 Task: Look for space in Okinawa, Japan from 21st June, 2023 to 29th June, 2023 for 4 adults in price range Rs.7000 to Rs.12000. Place can be entire place with 2 bedrooms having 2 beds and 2 bathrooms. Property type can be house, flat, guest house. Booking option can be shelf check-in. Required host language is English.
Action: Mouse moved to (419, 95)
Screenshot: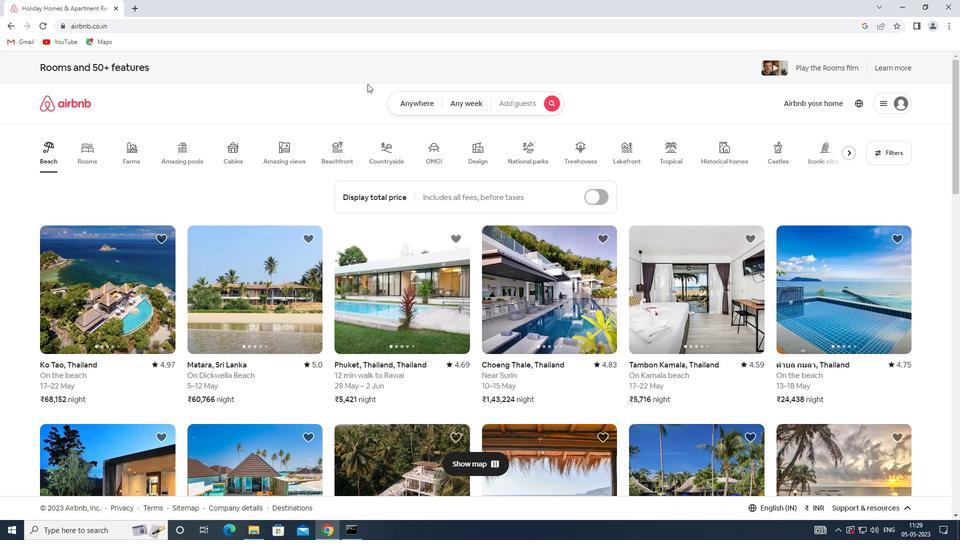 
Action: Mouse pressed left at (419, 95)
Screenshot: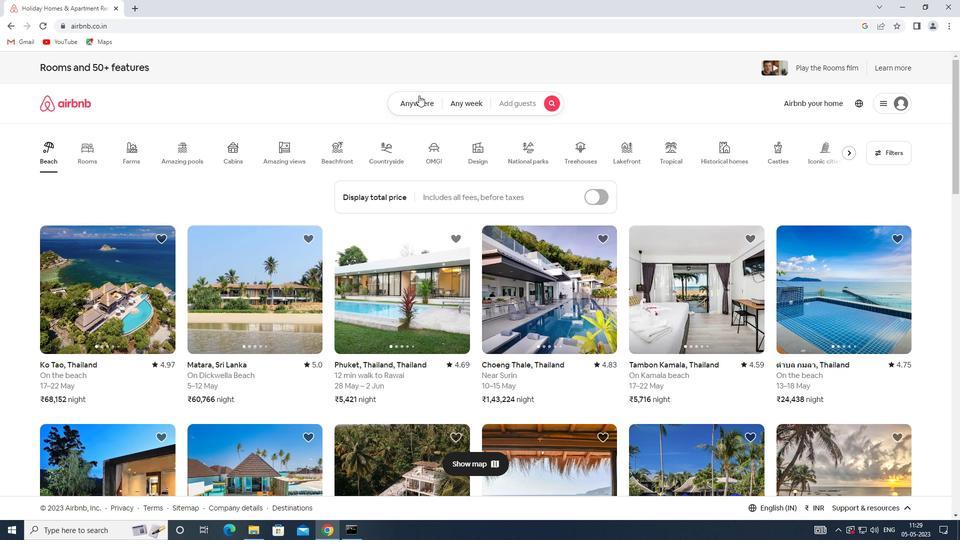 
Action: Mouse moved to (330, 147)
Screenshot: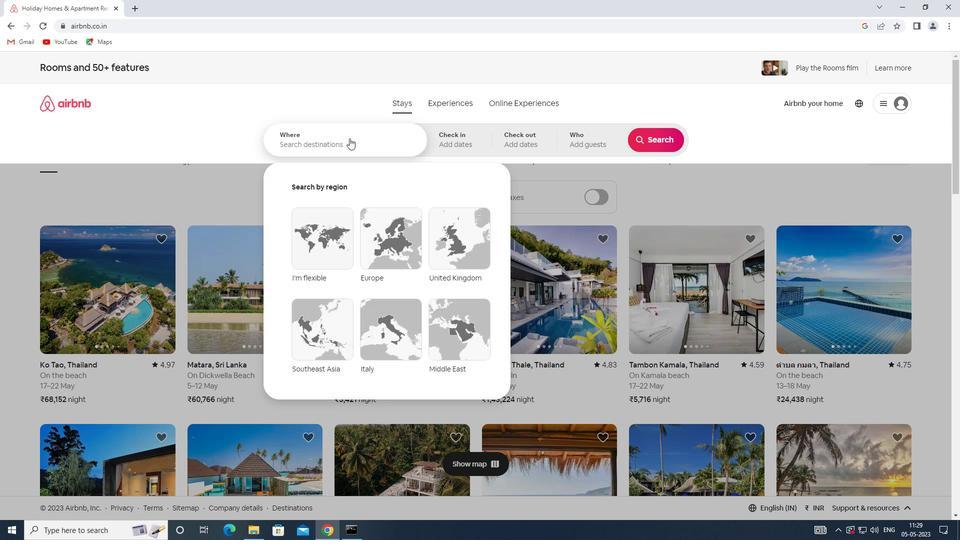 
Action: Mouse pressed left at (330, 147)
Screenshot: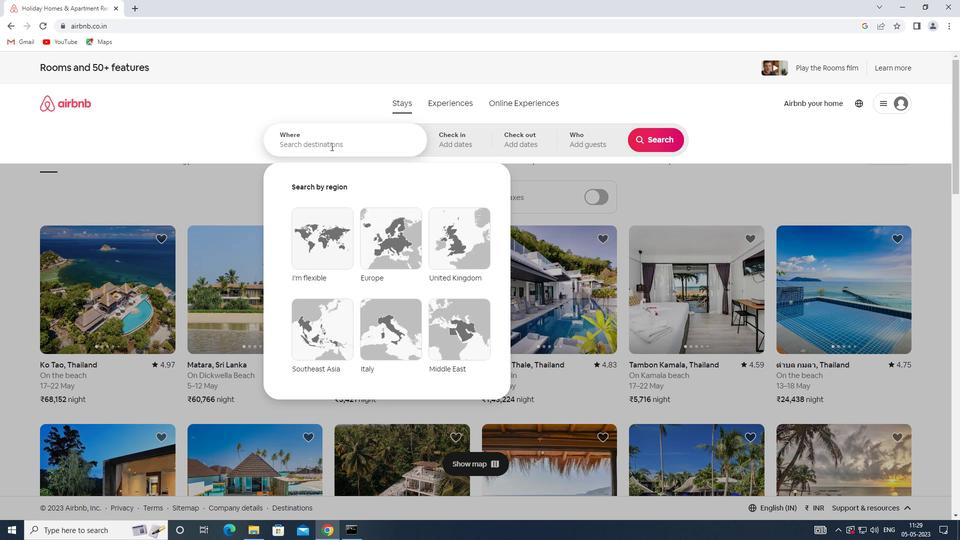 
Action: Key pressed <Key.shift>OKINAWA,<Key.shift>JAPAN
Screenshot: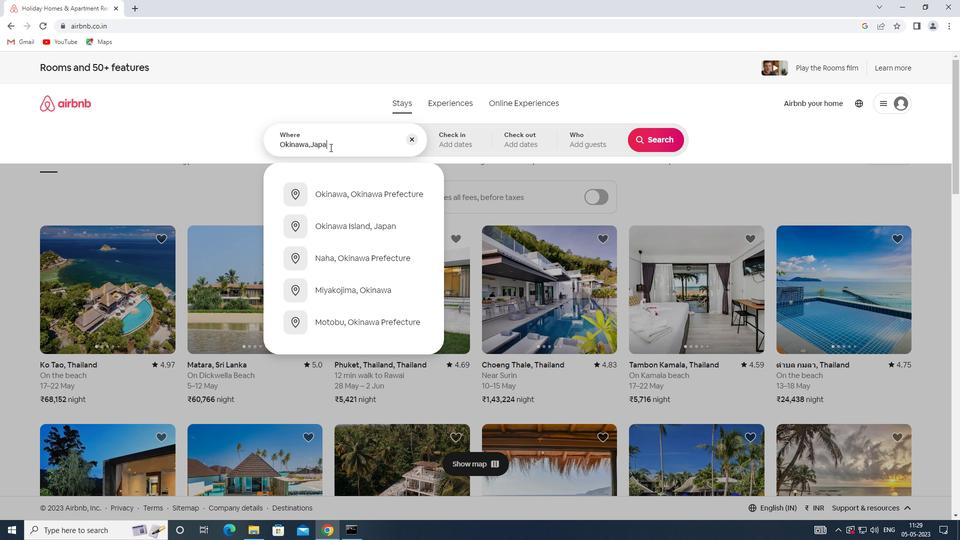 
Action: Mouse moved to (449, 150)
Screenshot: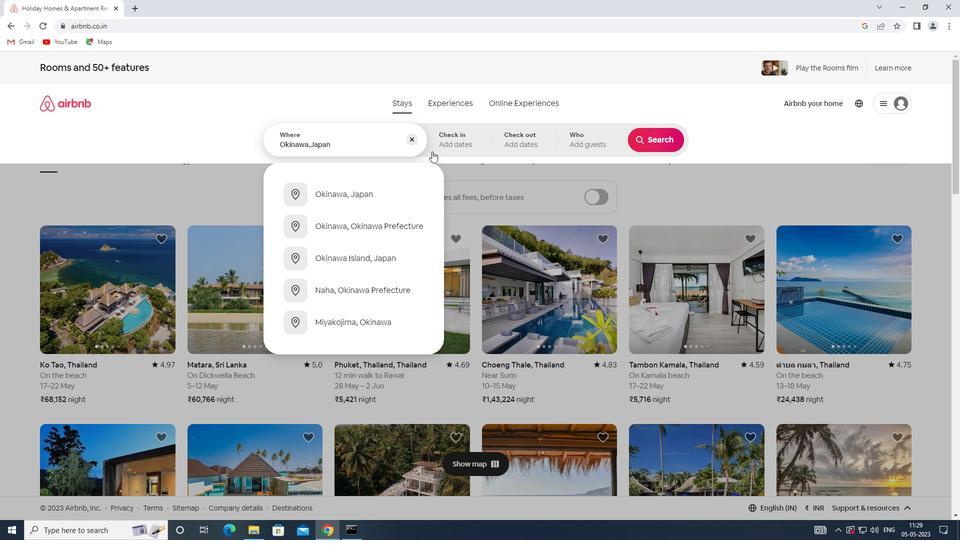 
Action: Mouse pressed left at (449, 150)
Screenshot: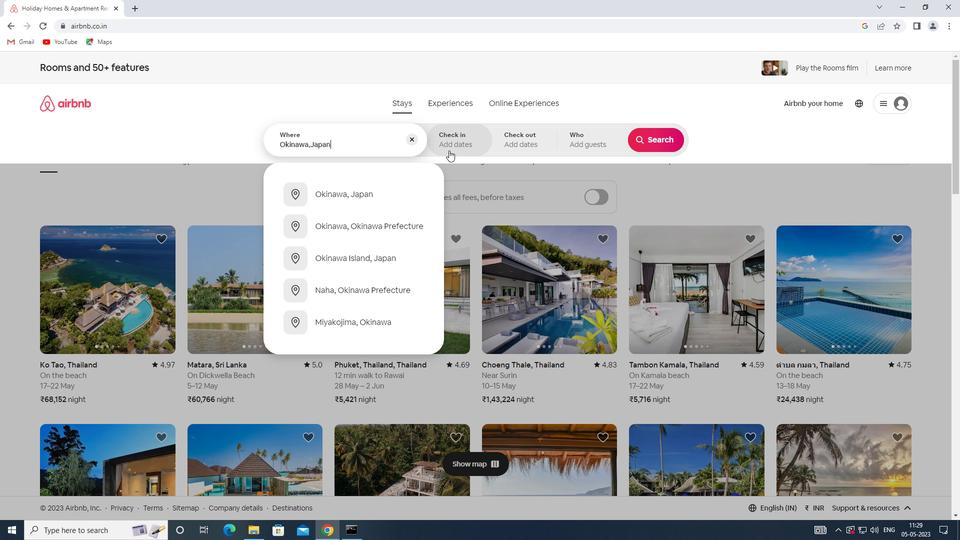 
Action: Mouse moved to (578, 331)
Screenshot: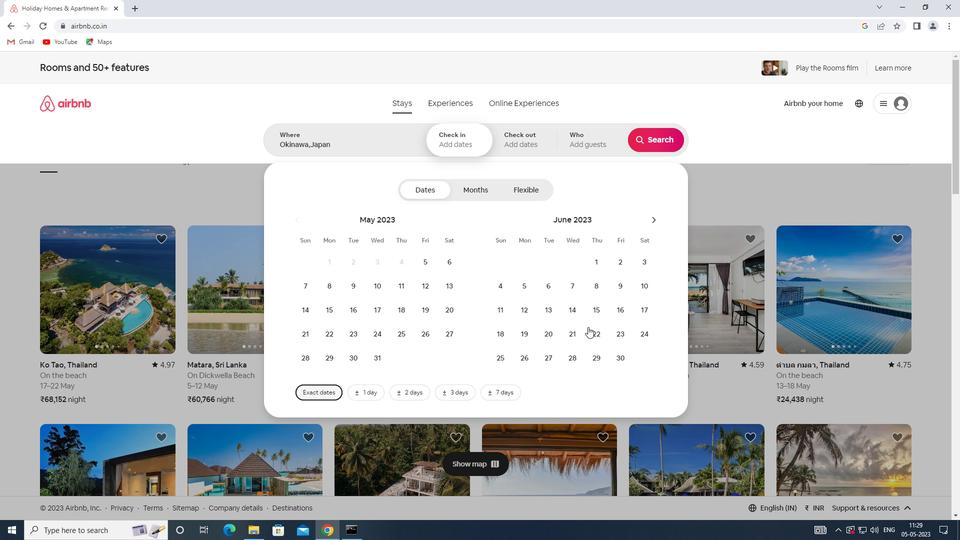 
Action: Mouse pressed left at (578, 331)
Screenshot: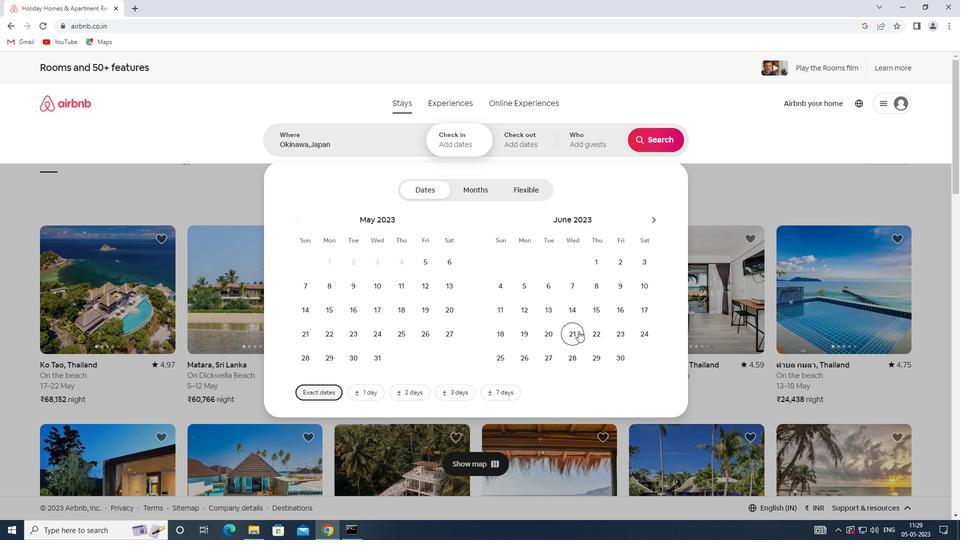 
Action: Mouse moved to (601, 359)
Screenshot: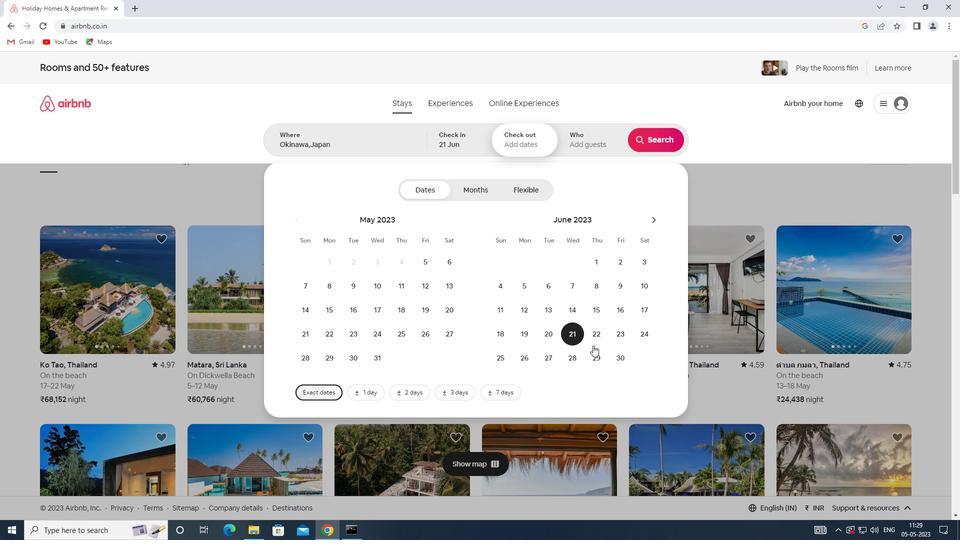 
Action: Mouse pressed left at (601, 359)
Screenshot: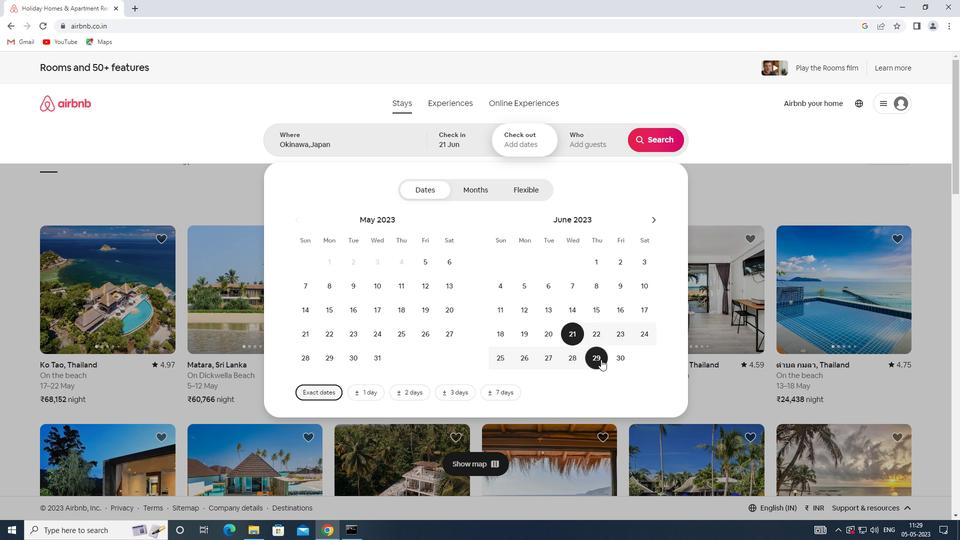 
Action: Mouse moved to (603, 140)
Screenshot: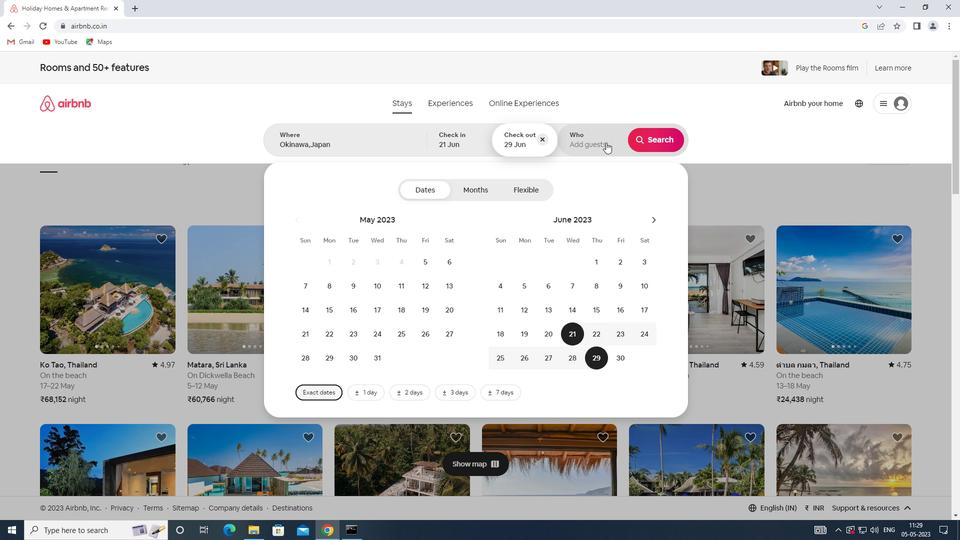 
Action: Mouse pressed left at (603, 140)
Screenshot: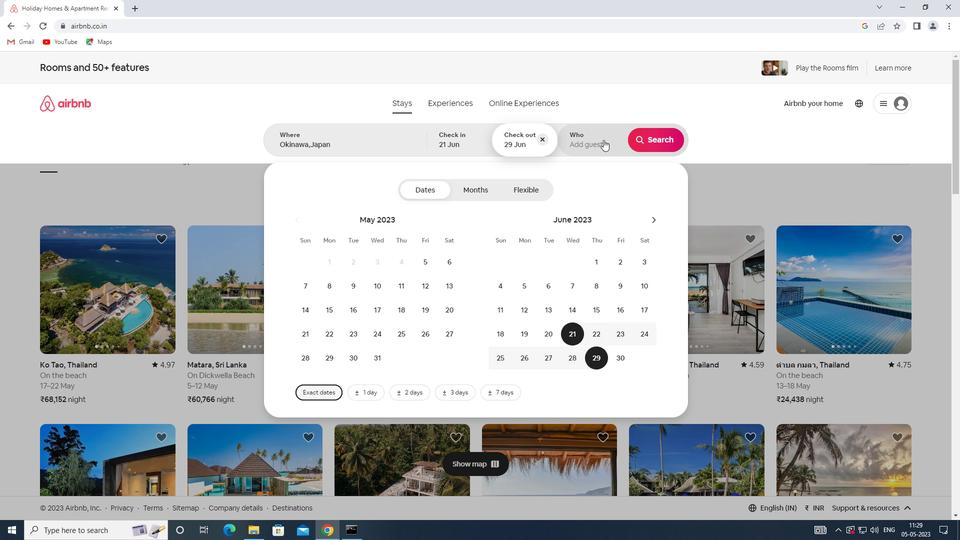 
Action: Mouse moved to (658, 190)
Screenshot: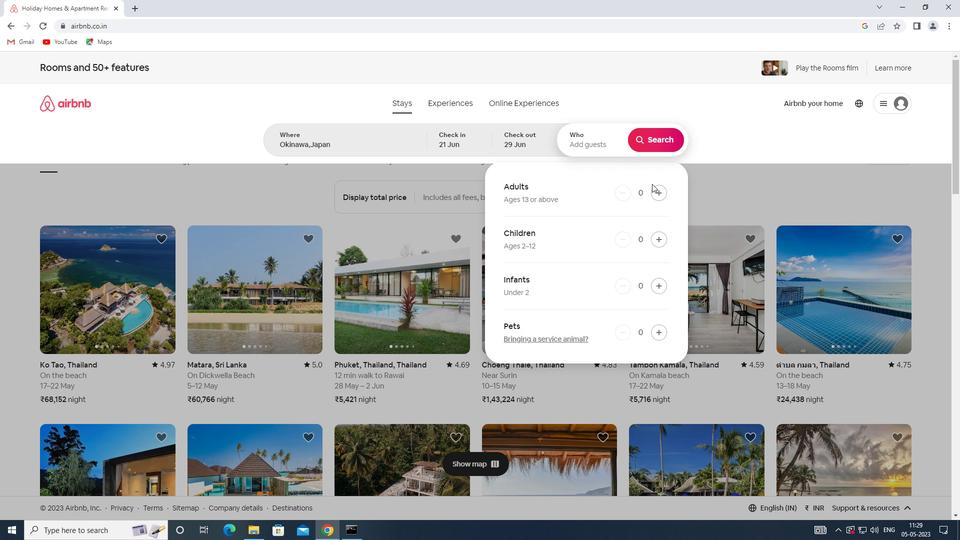 
Action: Mouse pressed left at (658, 190)
Screenshot: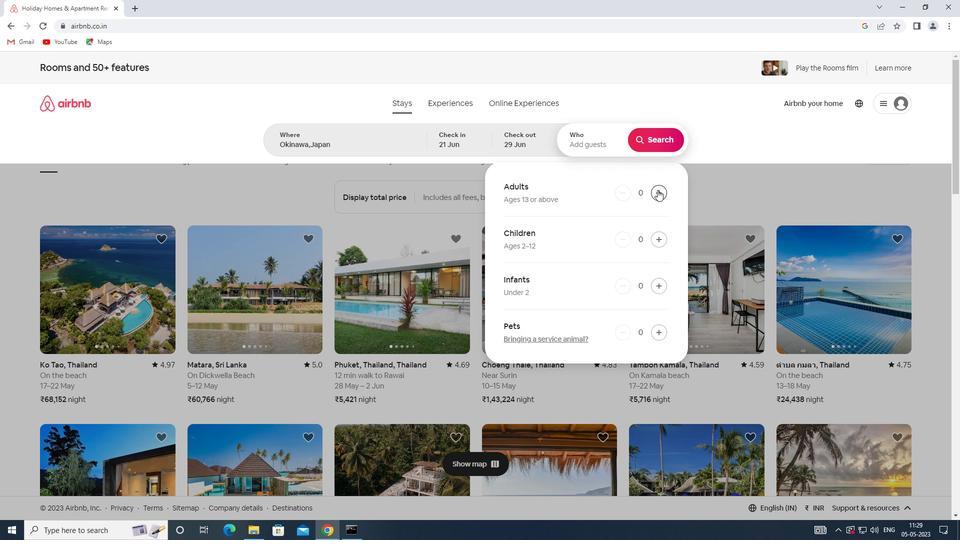 
Action: Mouse pressed left at (658, 190)
Screenshot: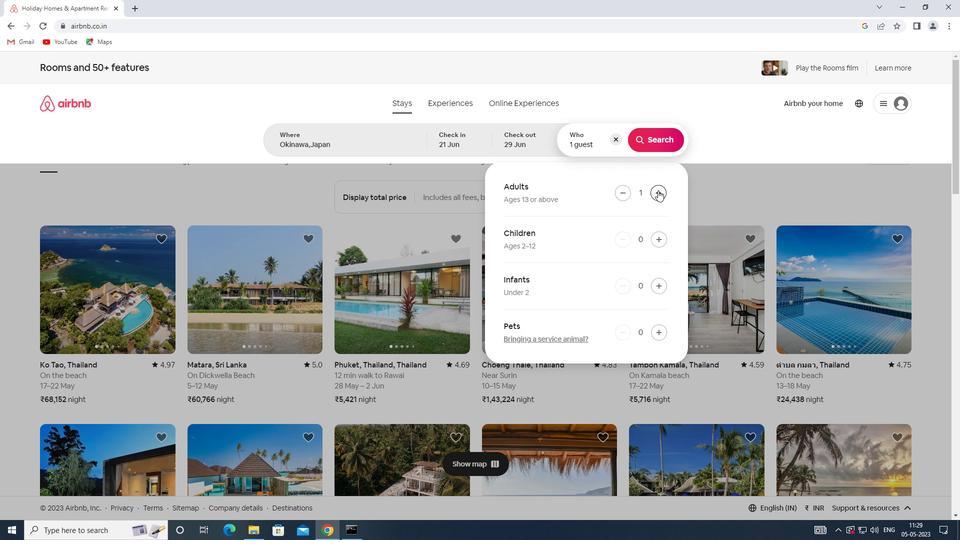 
Action: Mouse pressed left at (658, 190)
Screenshot: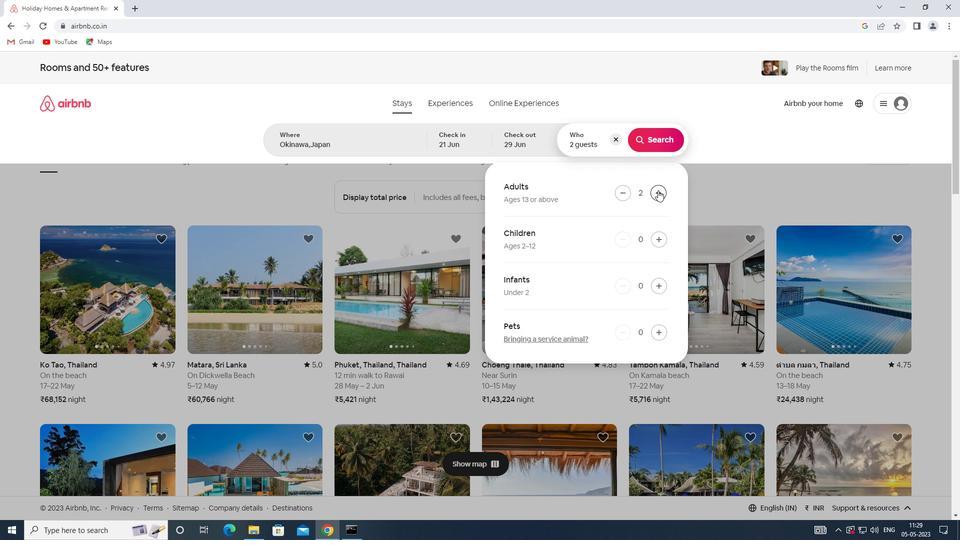 
Action: Mouse pressed left at (658, 190)
Screenshot: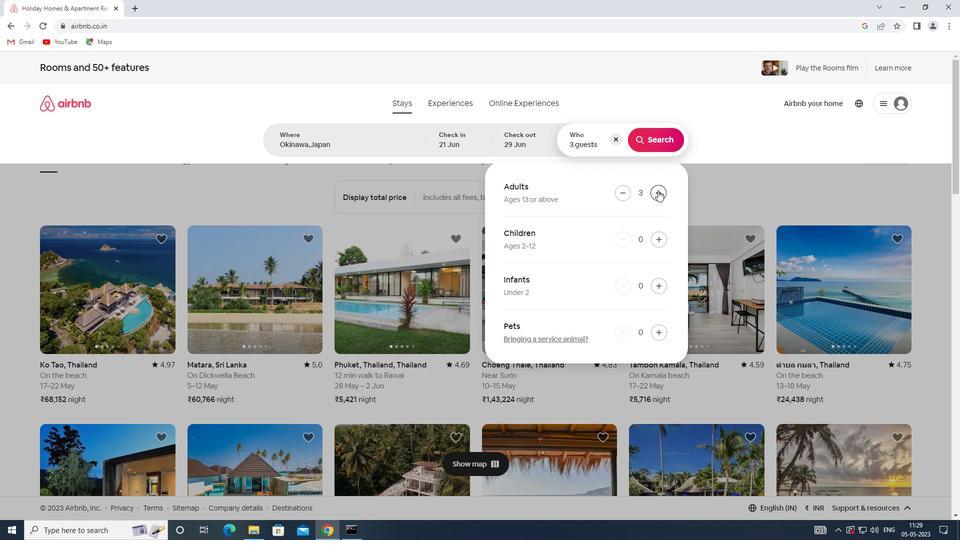 
Action: Mouse moved to (659, 144)
Screenshot: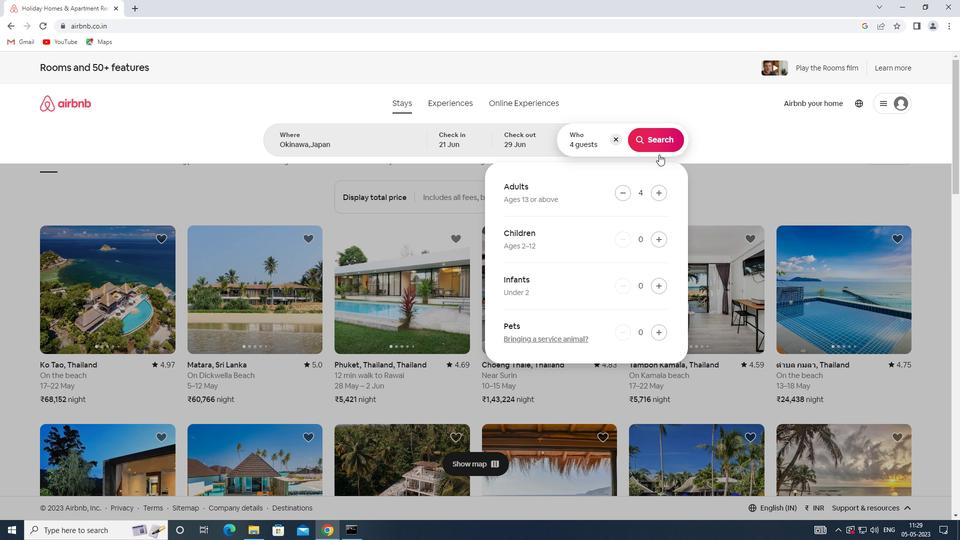 
Action: Mouse pressed left at (659, 144)
Screenshot: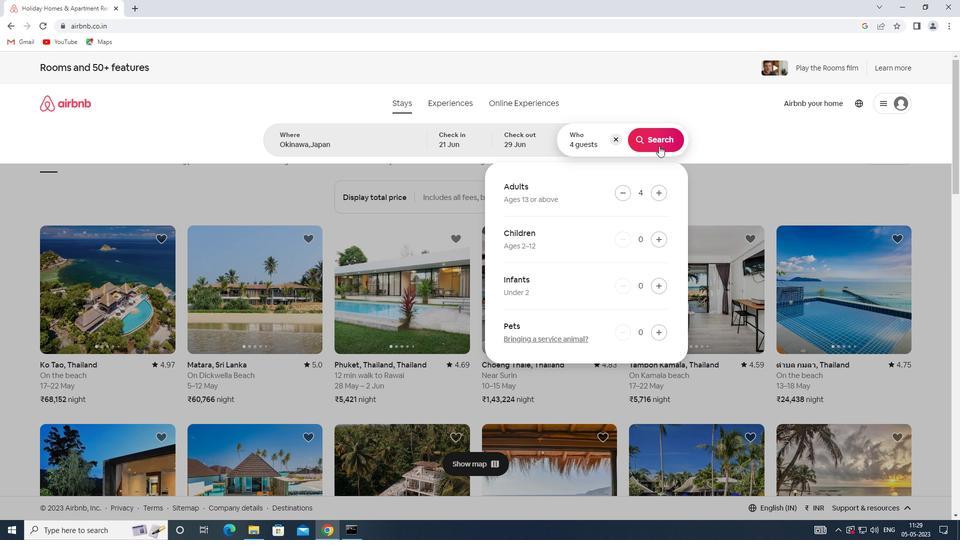 
Action: Mouse moved to (910, 120)
Screenshot: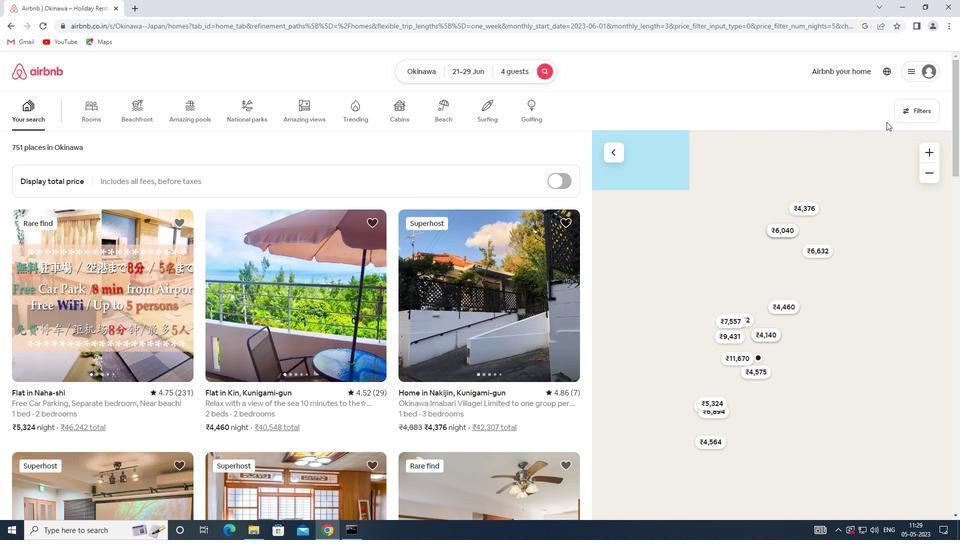 
Action: Mouse pressed left at (910, 120)
Screenshot: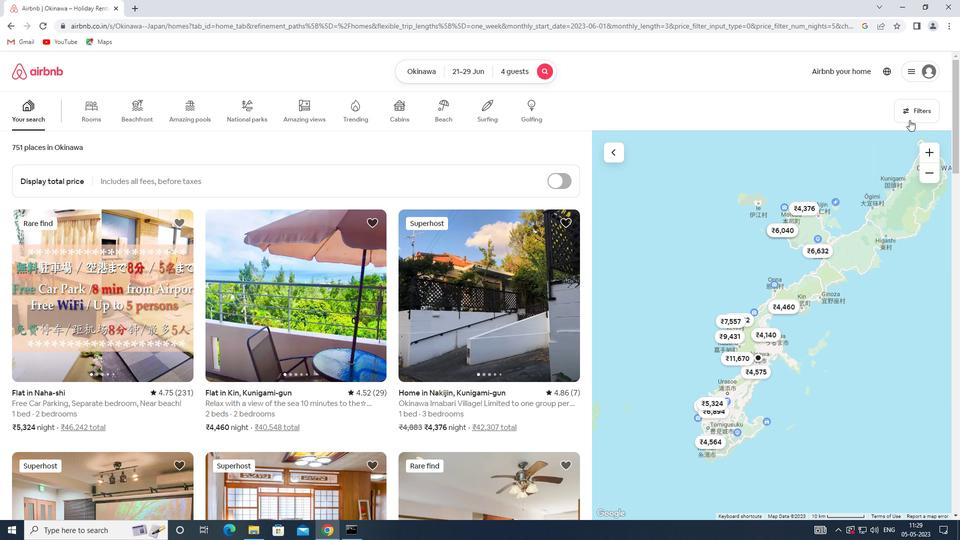 
Action: Mouse moved to (349, 353)
Screenshot: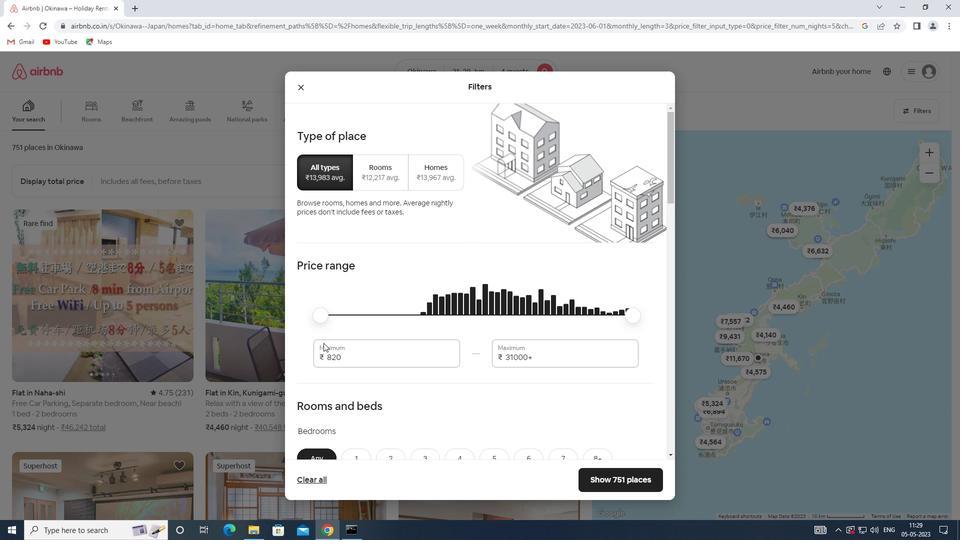 
Action: Mouse pressed left at (349, 353)
Screenshot: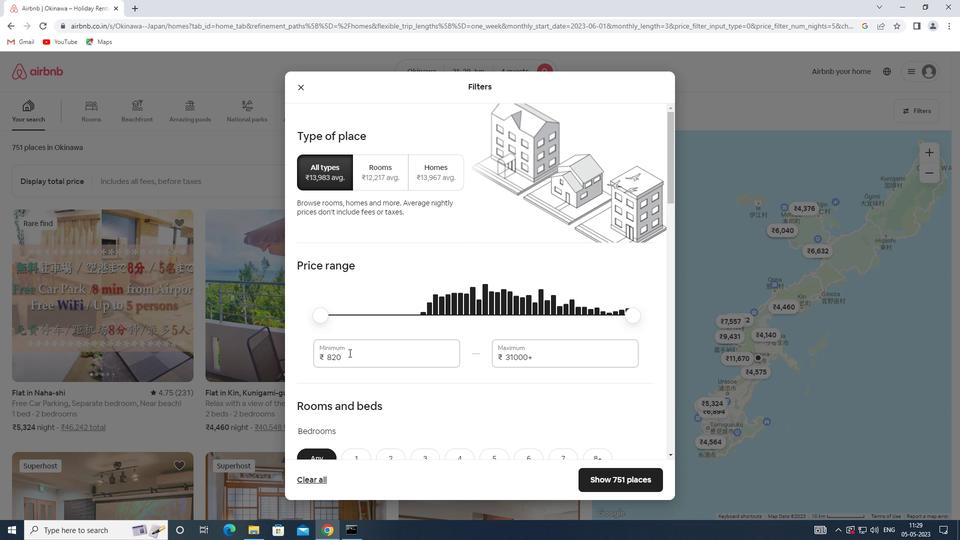
Action: Mouse moved to (314, 353)
Screenshot: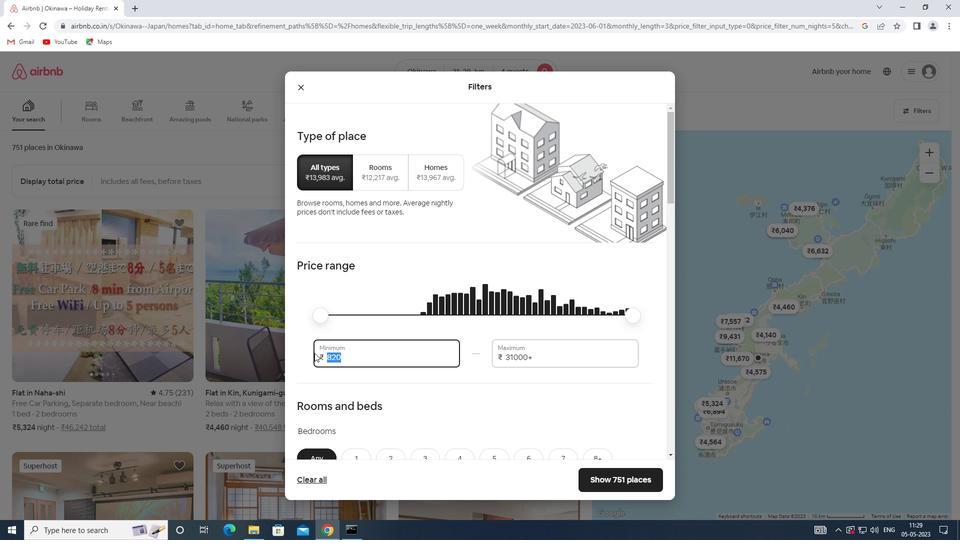 
Action: Key pressed 7000
Screenshot: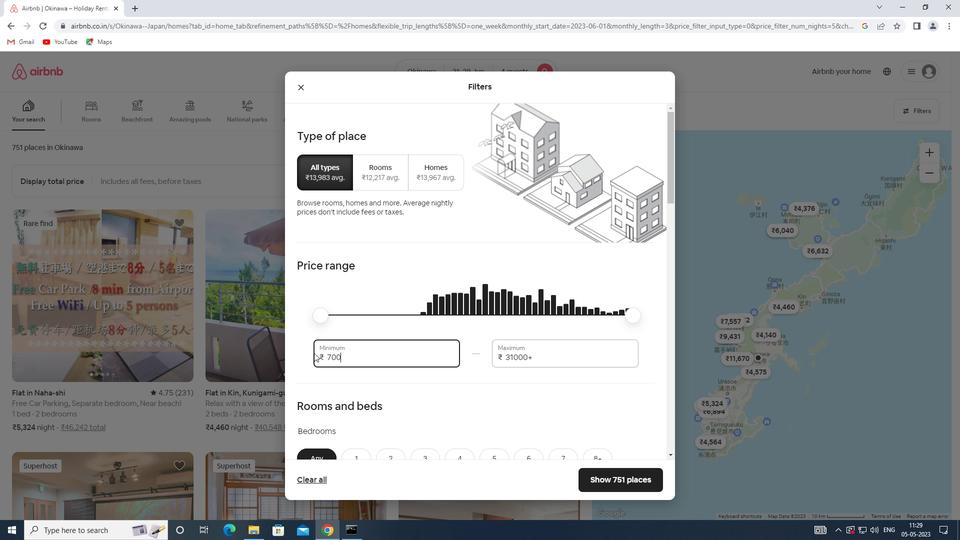 
Action: Mouse moved to (544, 355)
Screenshot: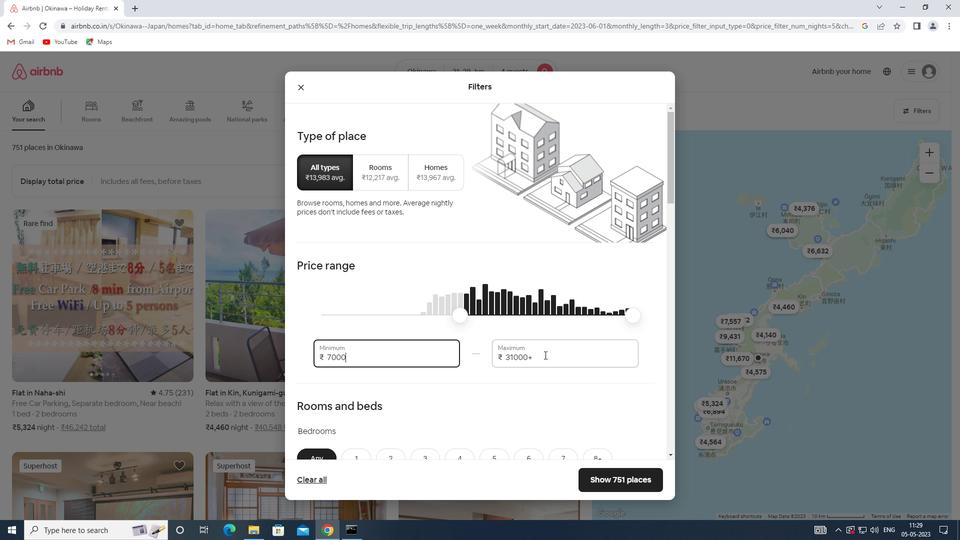 
Action: Mouse pressed left at (544, 355)
Screenshot: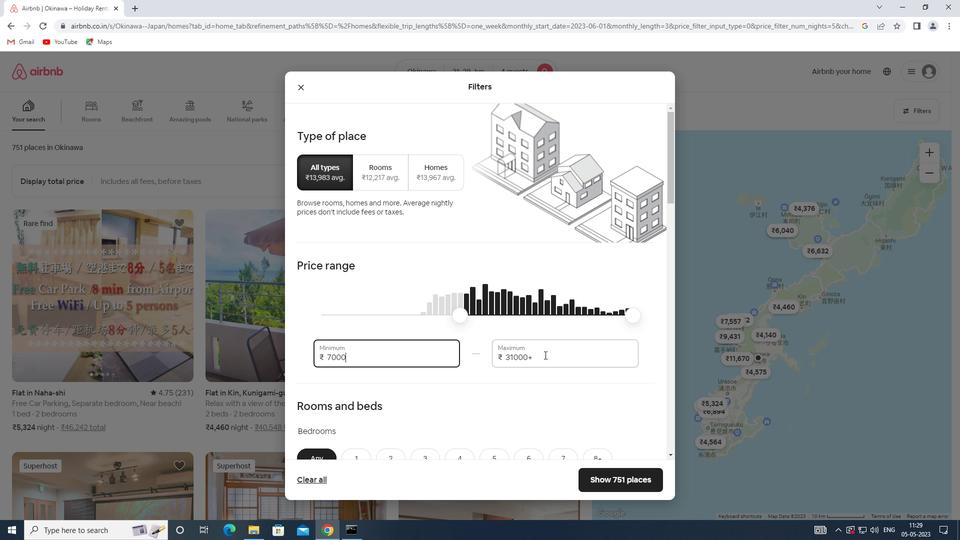 
Action: Mouse moved to (487, 363)
Screenshot: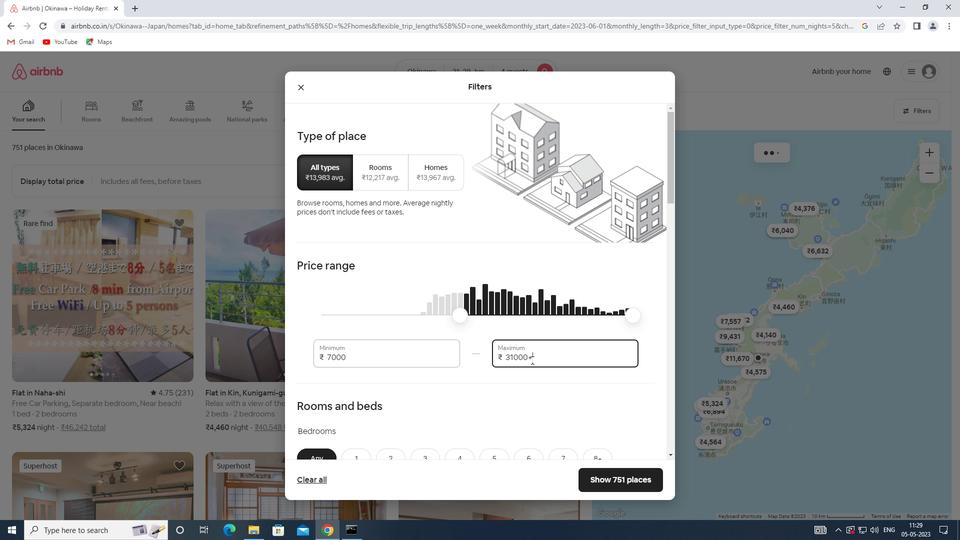 
Action: Key pressed 12000
Screenshot: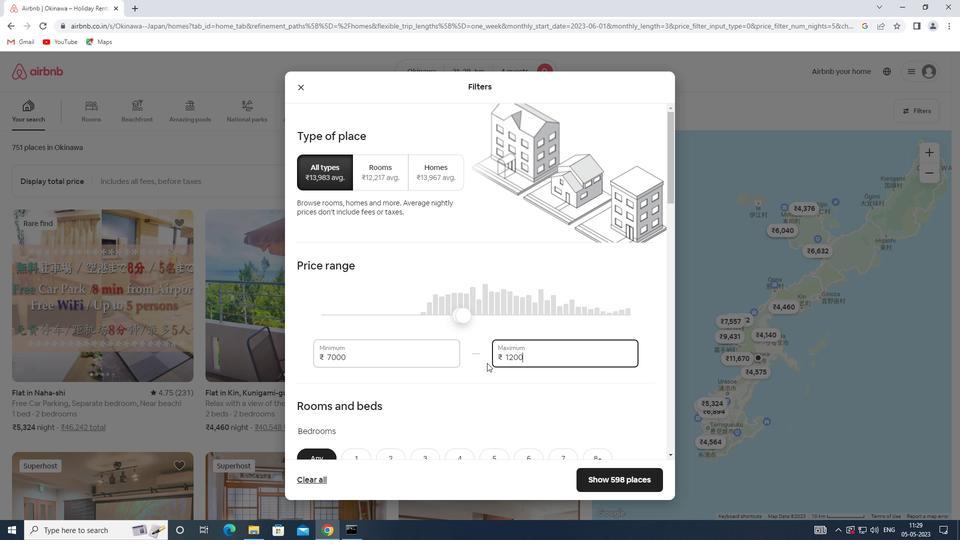 
Action: Mouse scrolled (487, 362) with delta (0, 0)
Screenshot: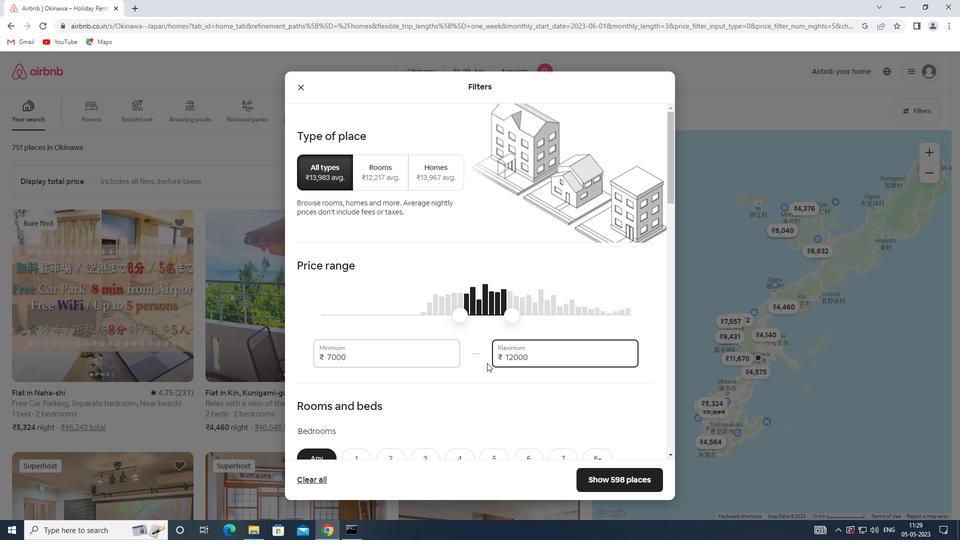 
Action: Mouse scrolled (487, 362) with delta (0, 0)
Screenshot: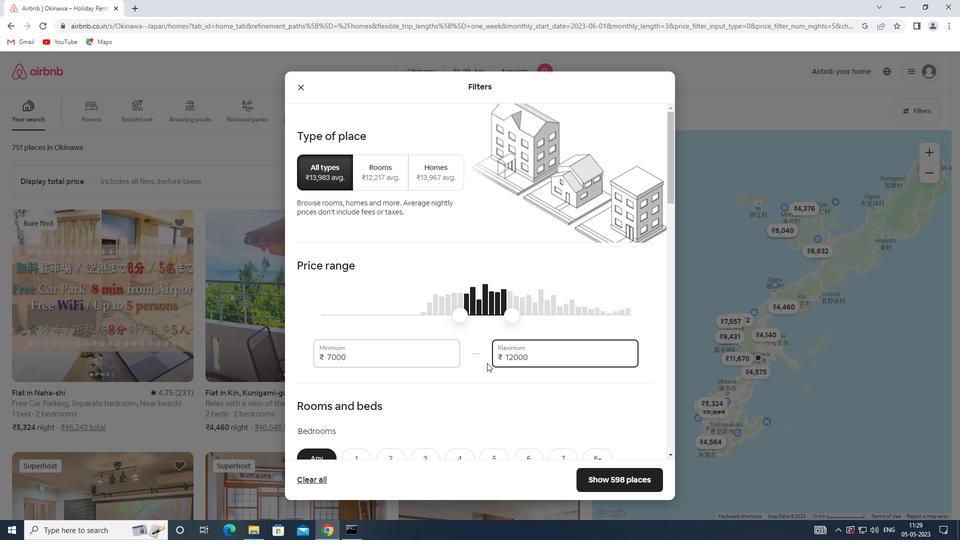
Action: Mouse scrolled (487, 362) with delta (0, 0)
Screenshot: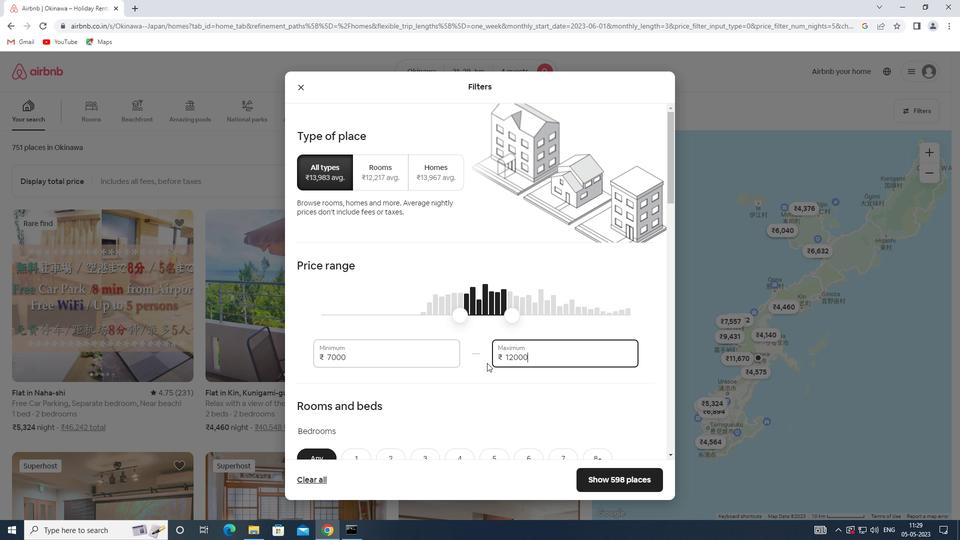 
Action: Mouse moved to (480, 364)
Screenshot: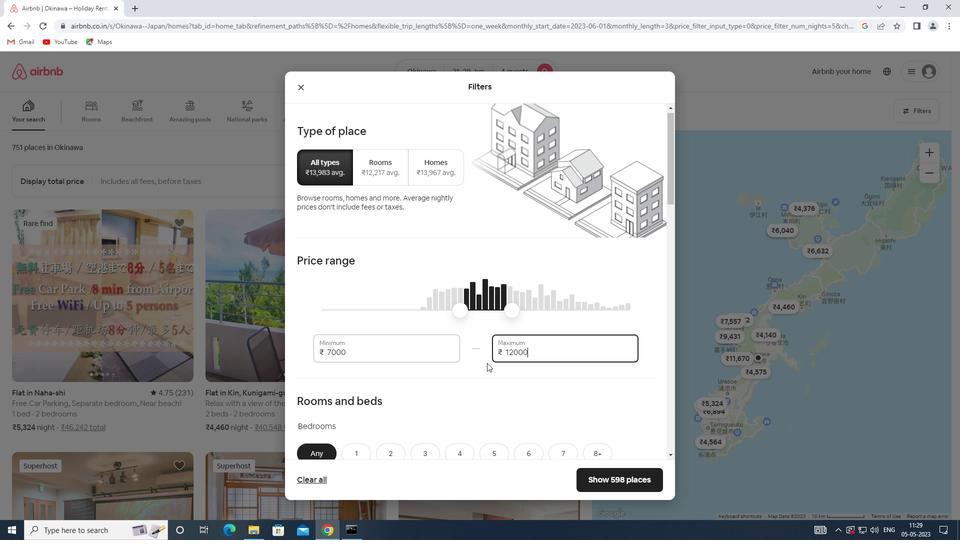 
Action: Mouse scrolled (480, 363) with delta (0, 0)
Screenshot: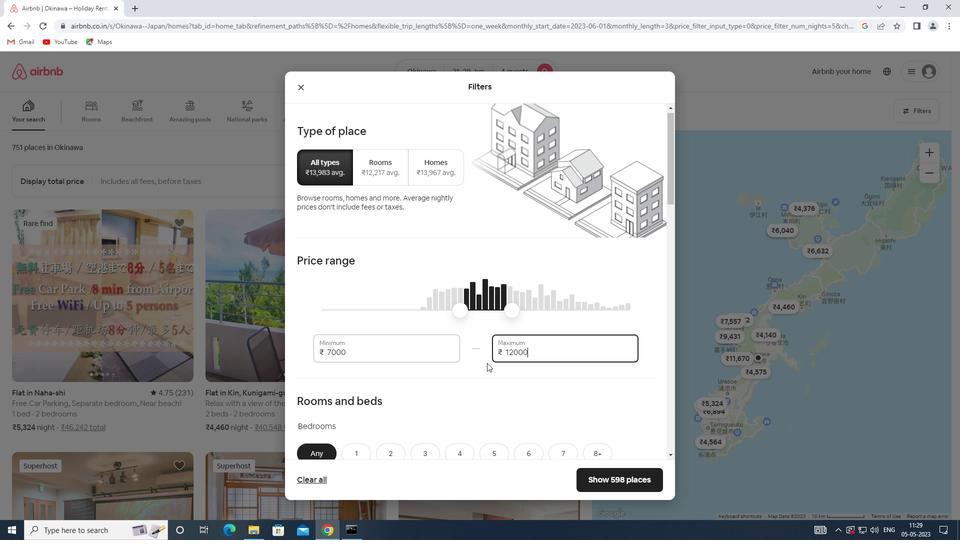 
Action: Mouse moved to (390, 262)
Screenshot: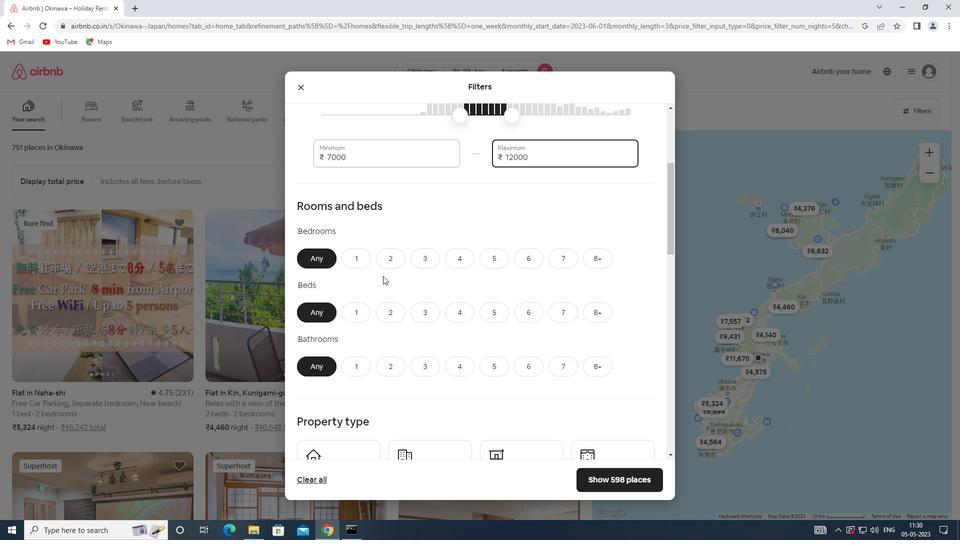 
Action: Mouse pressed left at (390, 262)
Screenshot: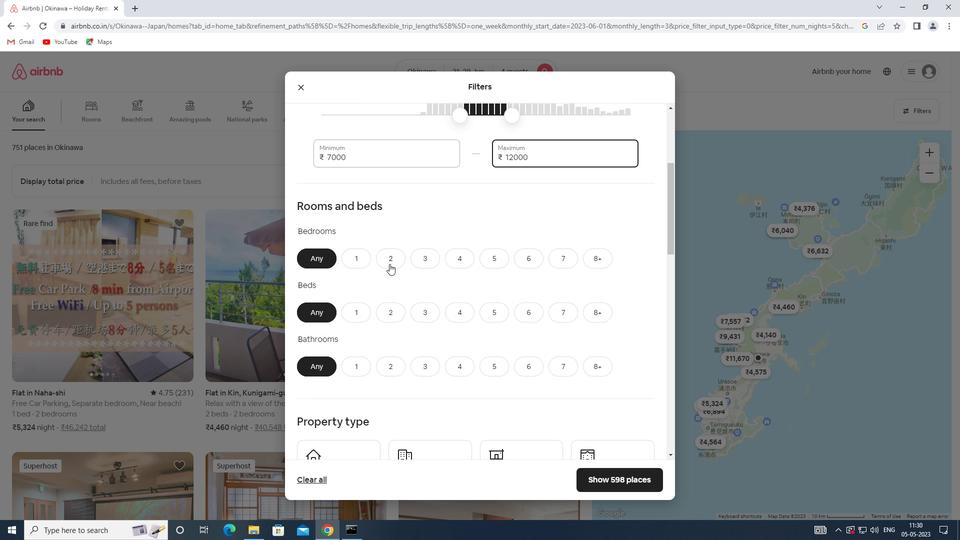 
Action: Mouse moved to (388, 309)
Screenshot: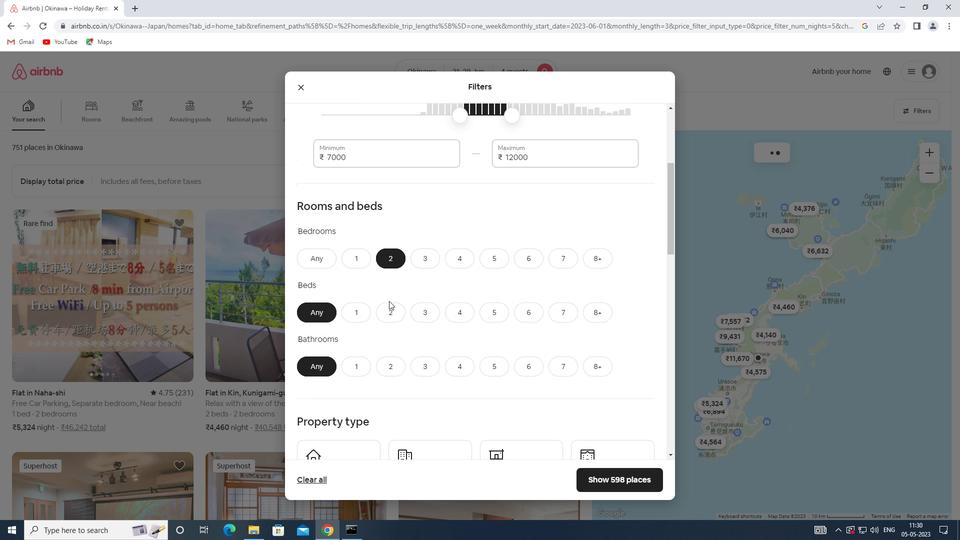 
Action: Mouse pressed left at (388, 309)
Screenshot: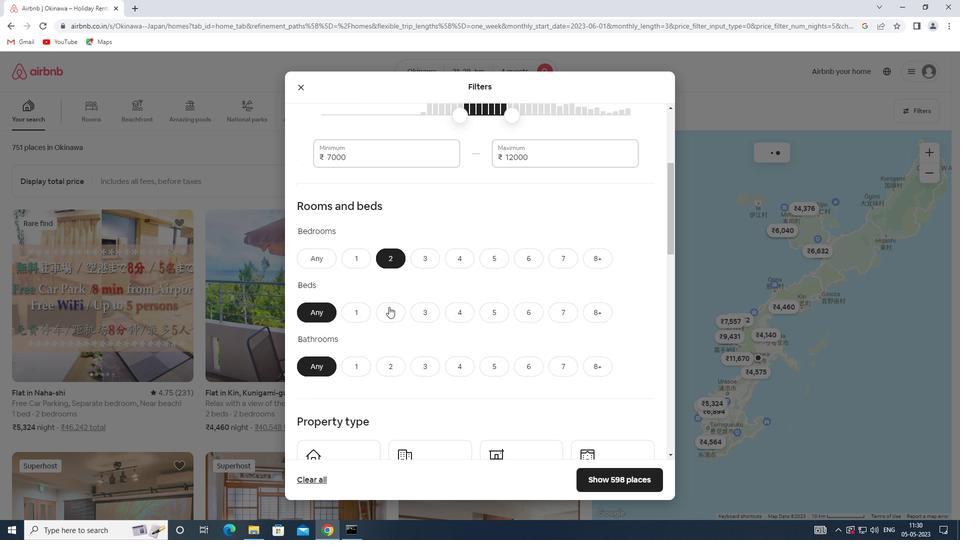 
Action: Mouse moved to (388, 363)
Screenshot: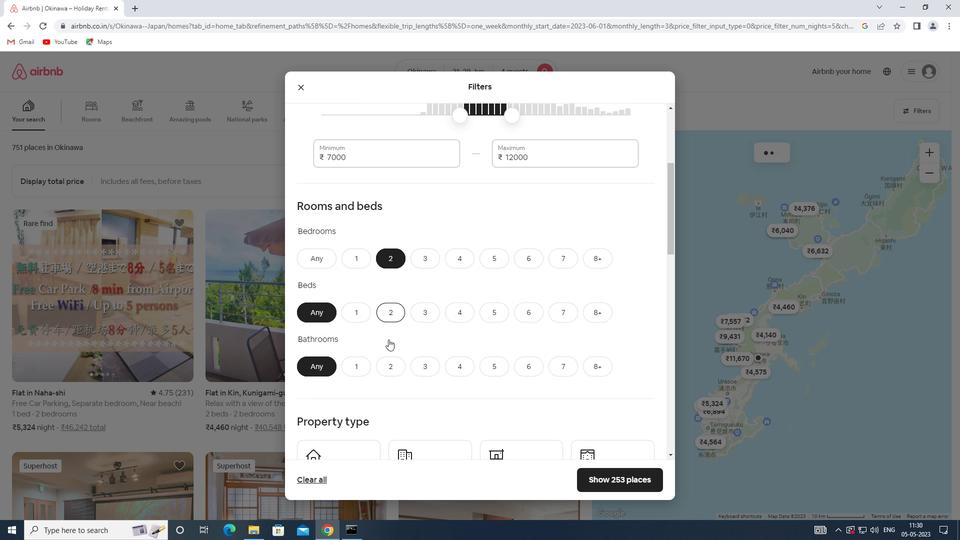 
Action: Mouse pressed left at (388, 363)
Screenshot: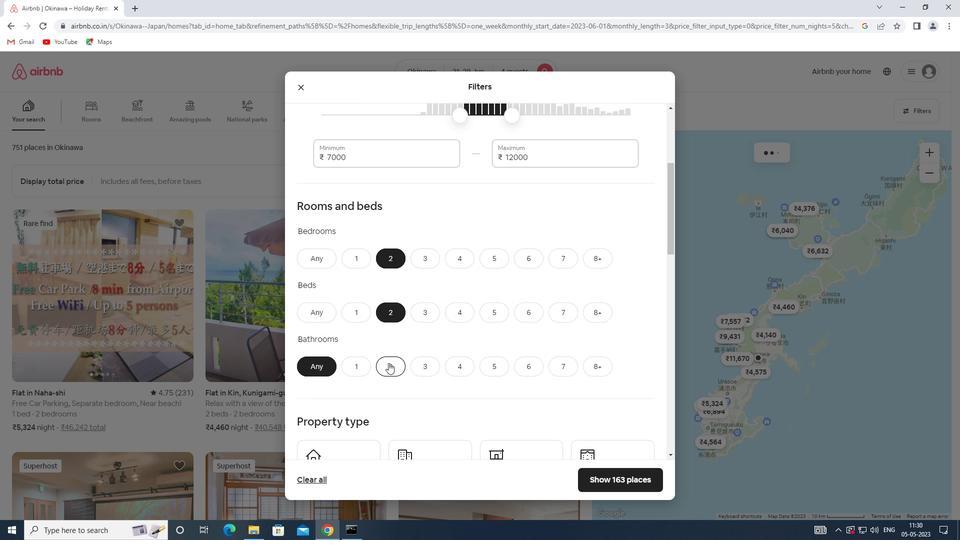 
Action: Mouse scrolled (388, 362) with delta (0, 0)
Screenshot: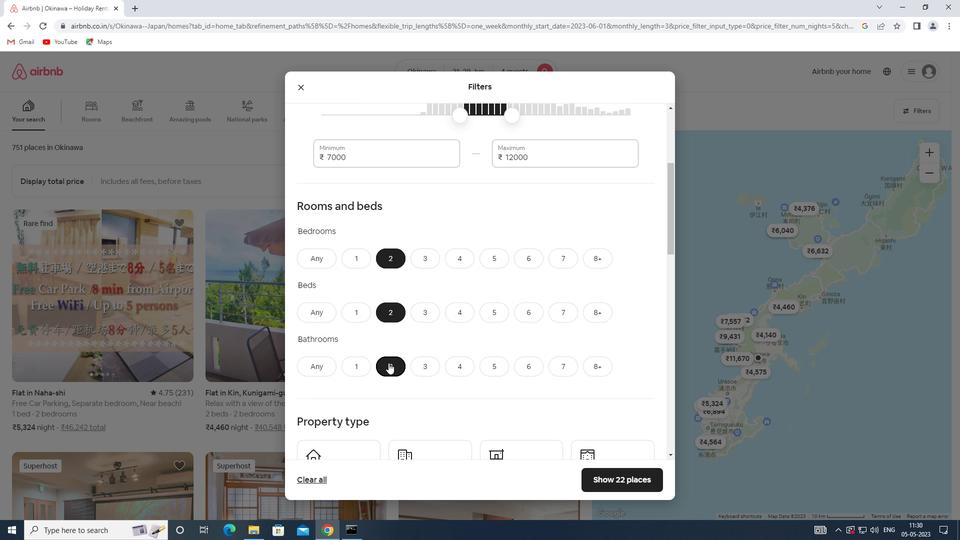 
Action: Mouse moved to (360, 402)
Screenshot: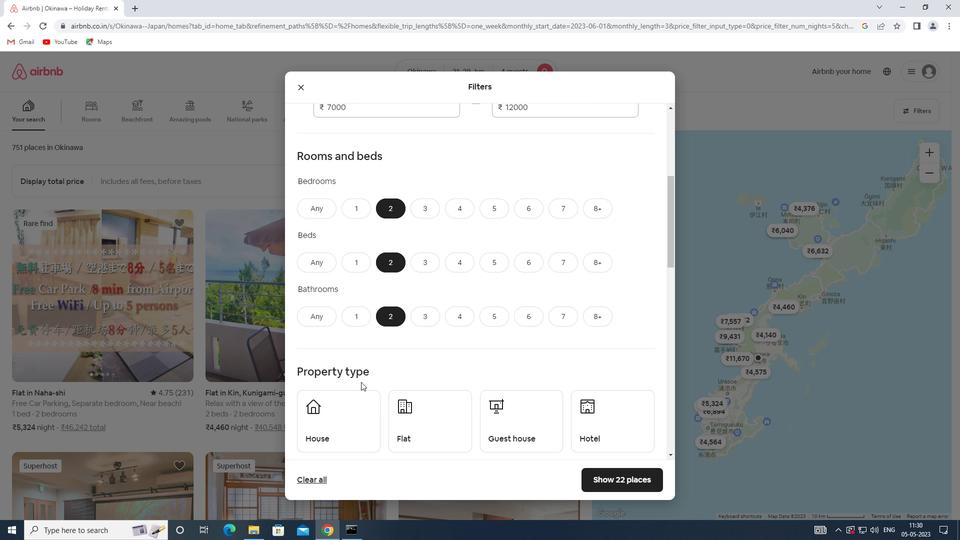 
Action: Mouse pressed left at (360, 402)
Screenshot: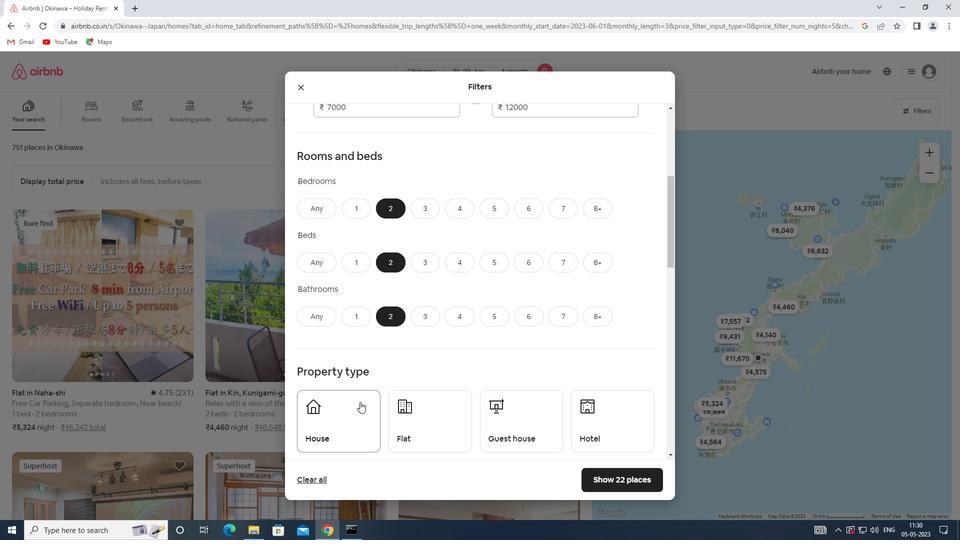 
Action: Mouse moved to (405, 411)
Screenshot: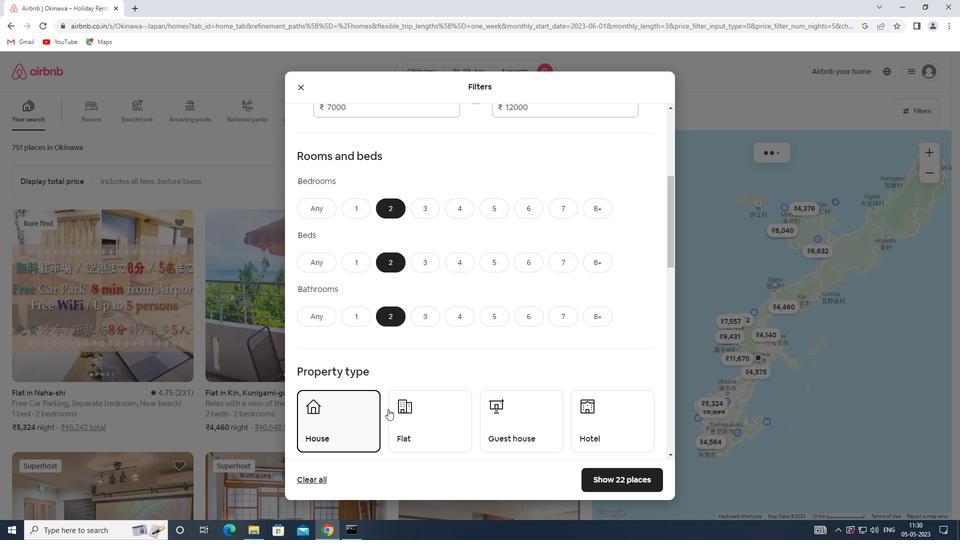 
Action: Mouse pressed left at (405, 411)
Screenshot: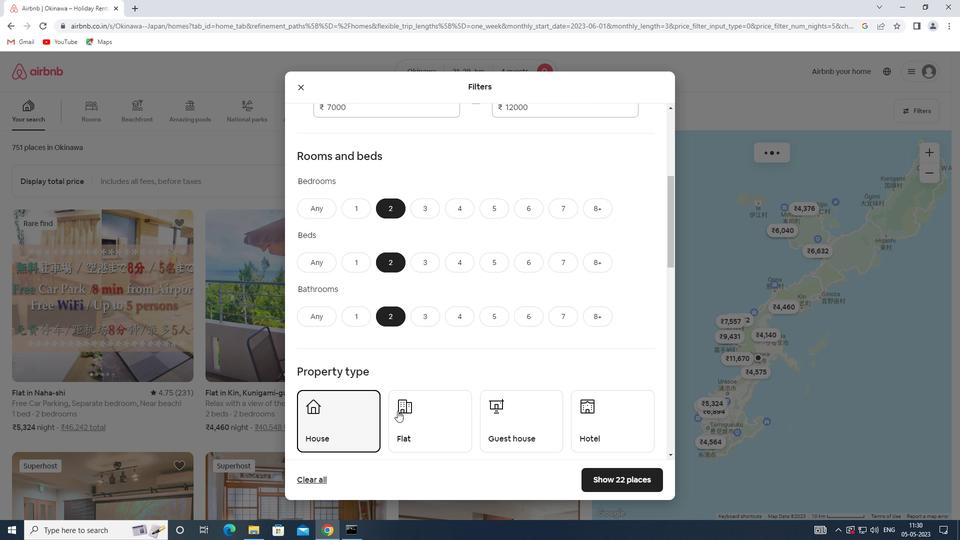 
Action: Mouse moved to (486, 422)
Screenshot: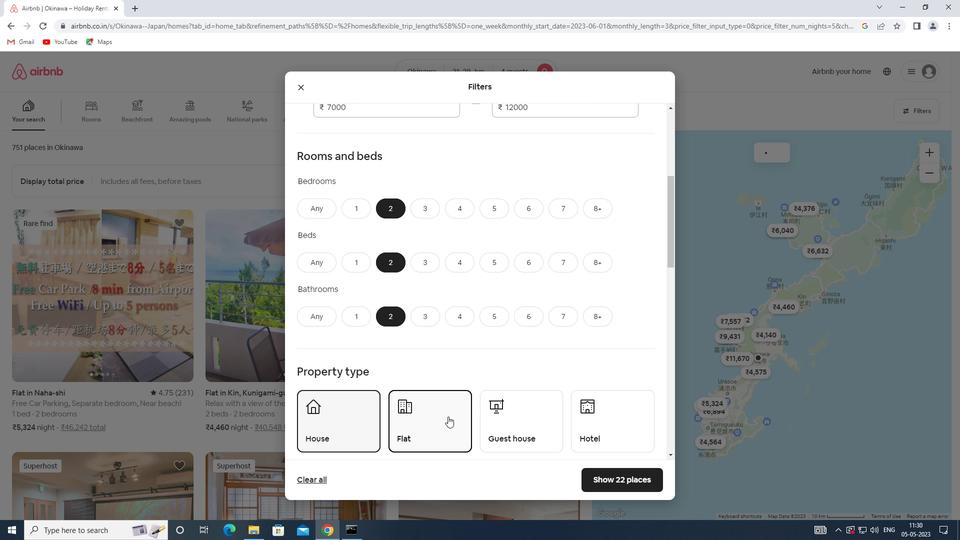 
Action: Mouse pressed left at (486, 422)
Screenshot: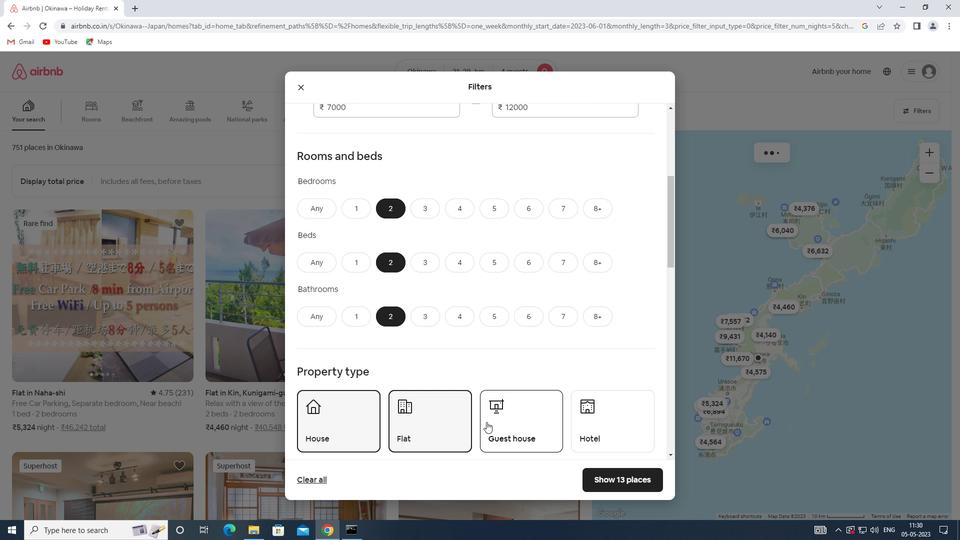
Action: Mouse moved to (428, 376)
Screenshot: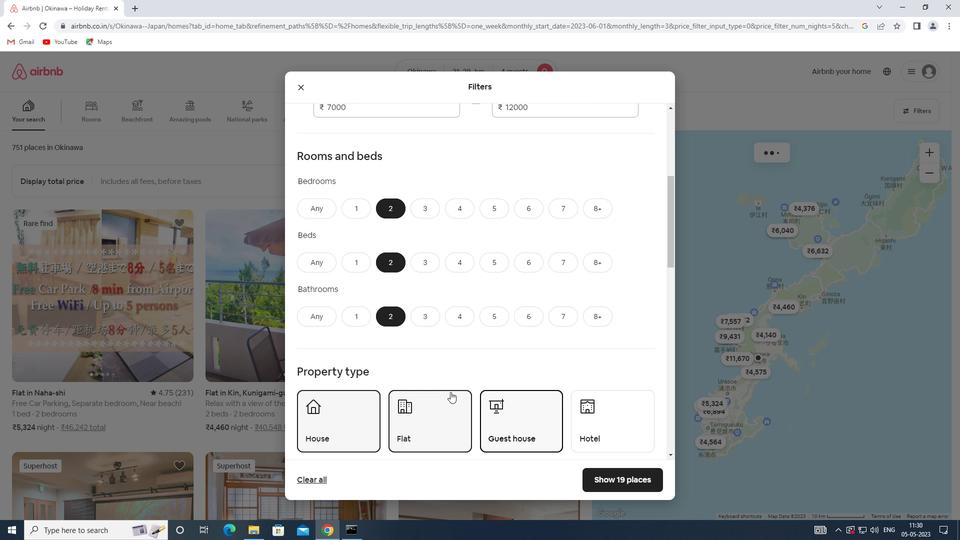 
Action: Mouse scrolled (428, 376) with delta (0, 0)
Screenshot: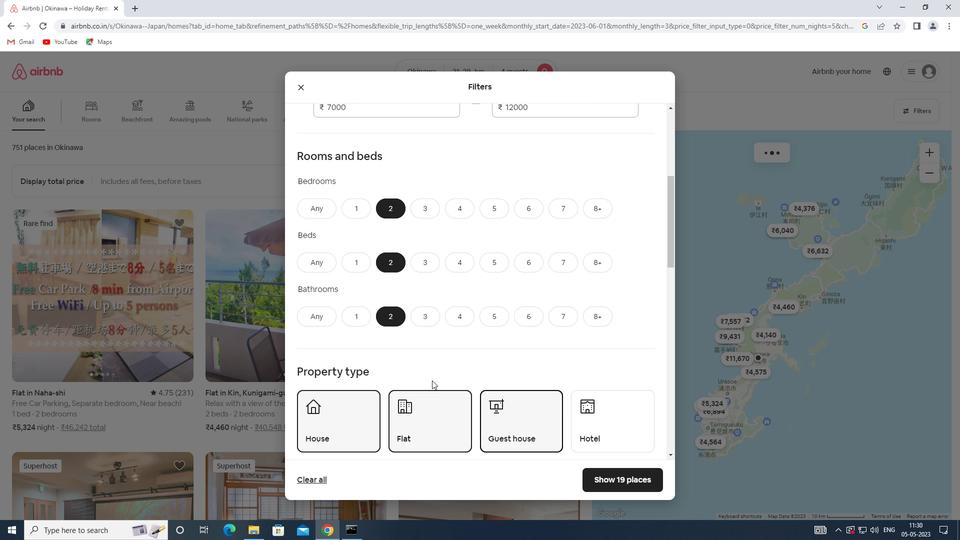 
Action: Mouse scrolled (428, 376) with delta (0, 0)
Screenshot: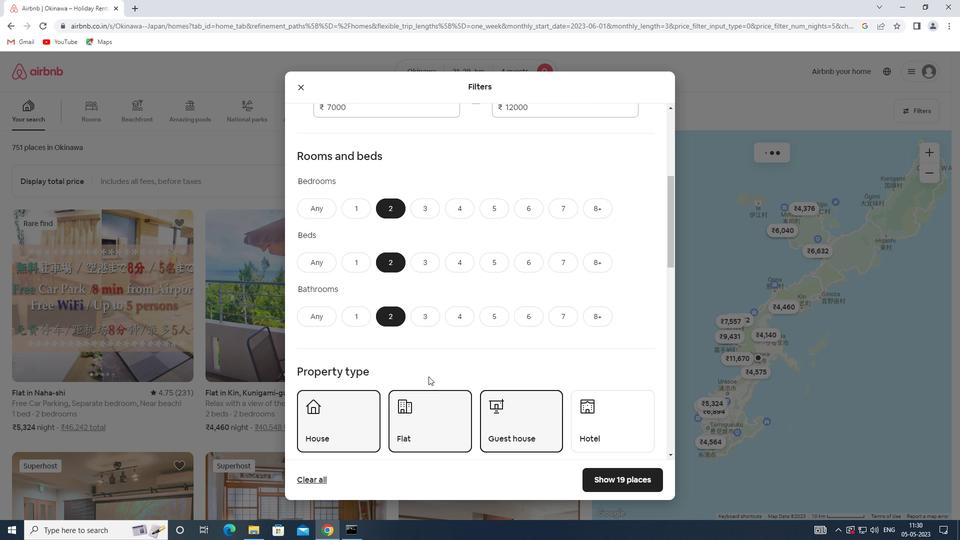 
Action: Mouse scrolled (428, 376) with delta (0, 0)
Screenshot: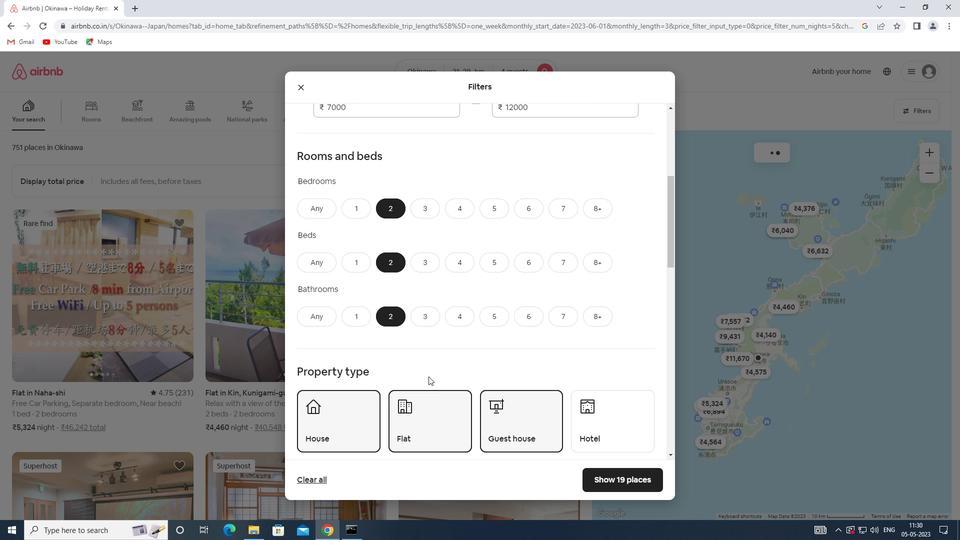 
Action: Mouse moved to (428, 375)
Screenshot: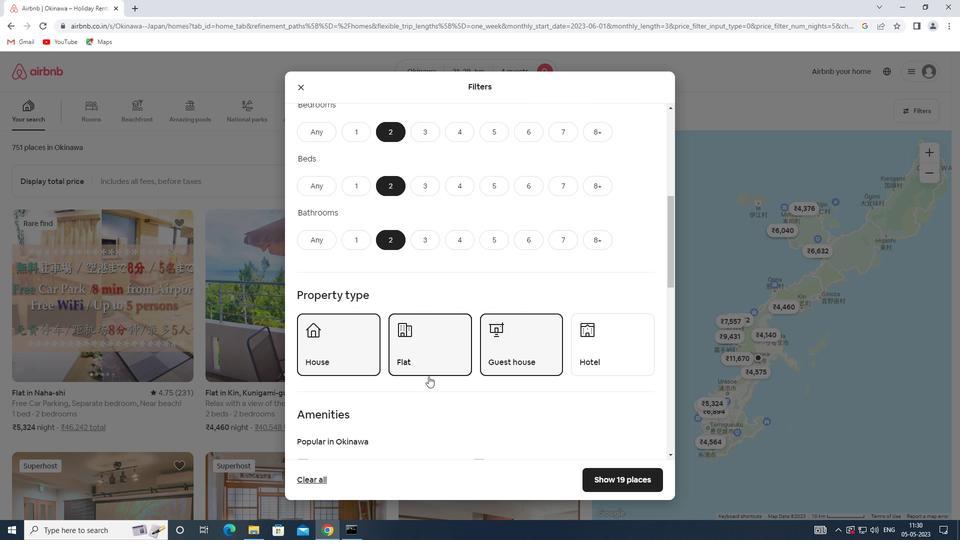 
Action: Mouse scrolled (428, 374) with delta (0, 0)
Screenshot: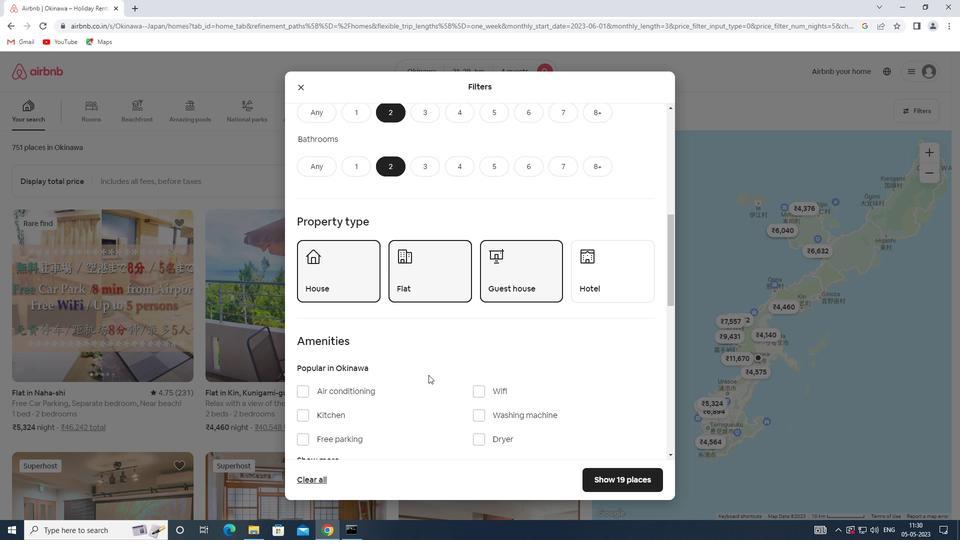 
Action: Mouse scrolled (428, 374) with delta (0, 0)
Screenshot: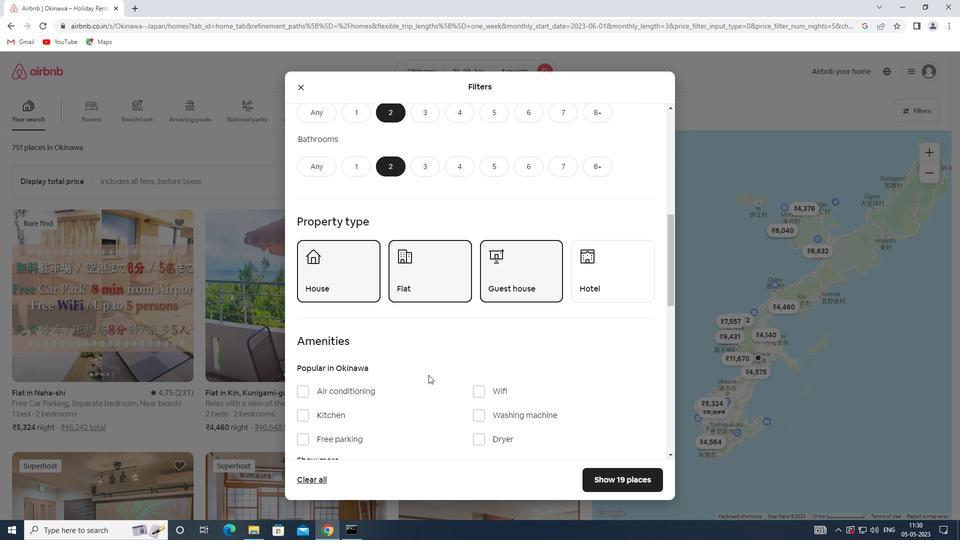 
Action: Mouse moved to (483, 383)
Screenshot: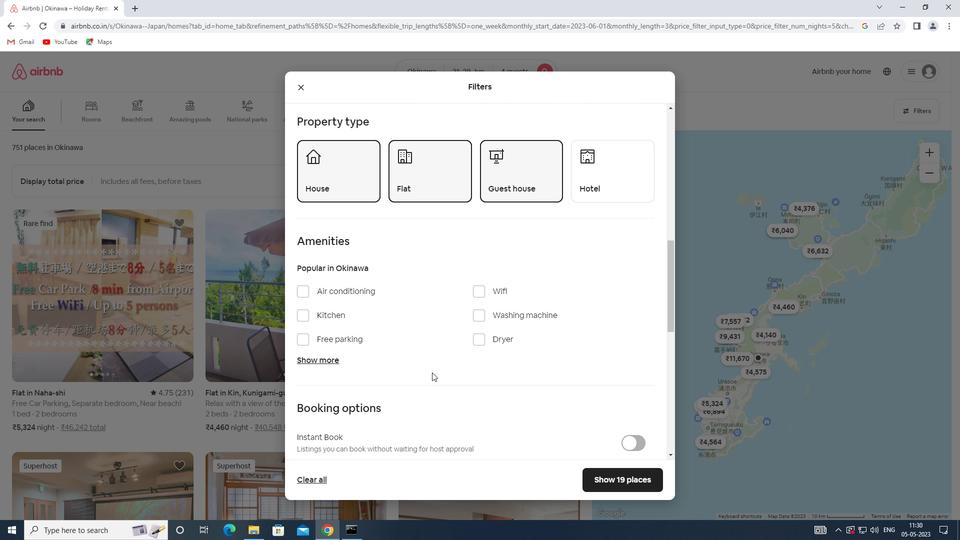 
Action: Mouse scrolled (483, 382) with delta (0, 0)
Screenshot: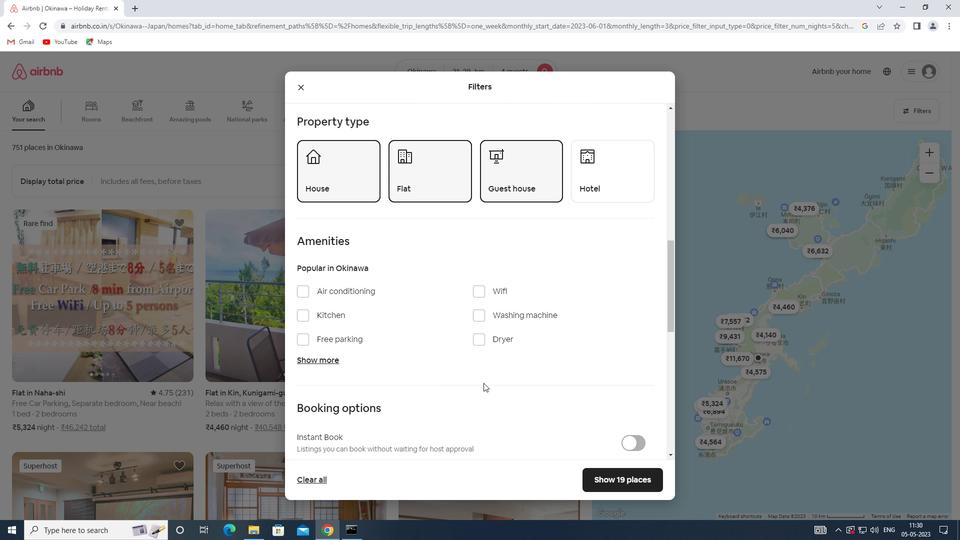 
Action: Mouse scrolled (483, 382) with delta (0, 0)
Screenshot: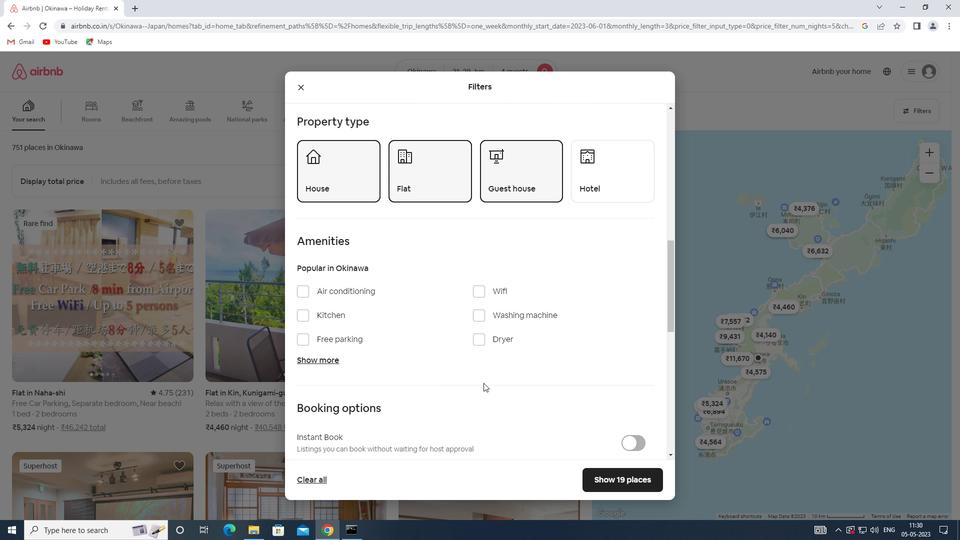 
Action: Mouse scrolled (483, 382) with delta (0, 0)
Screenshot: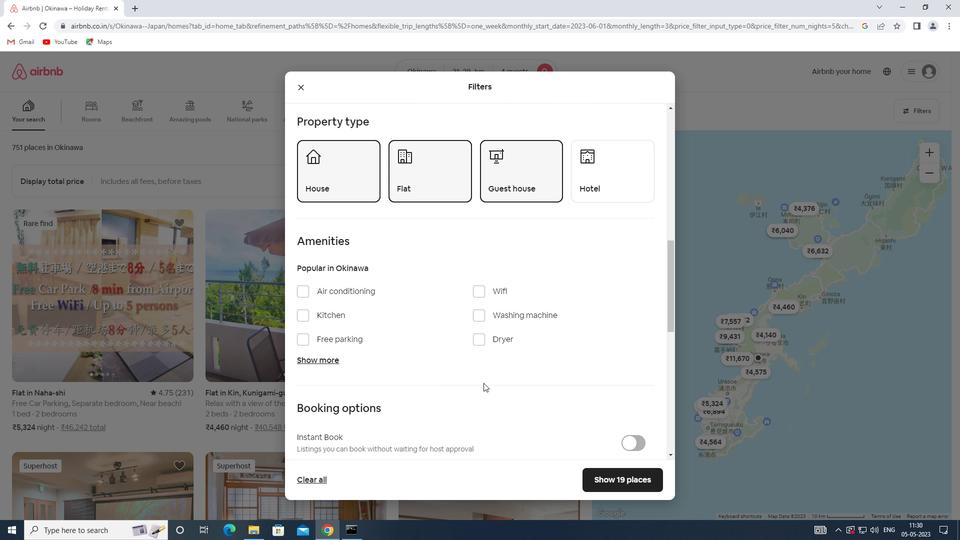 
Action: Mouse moved to (639, 329)
Screenshot: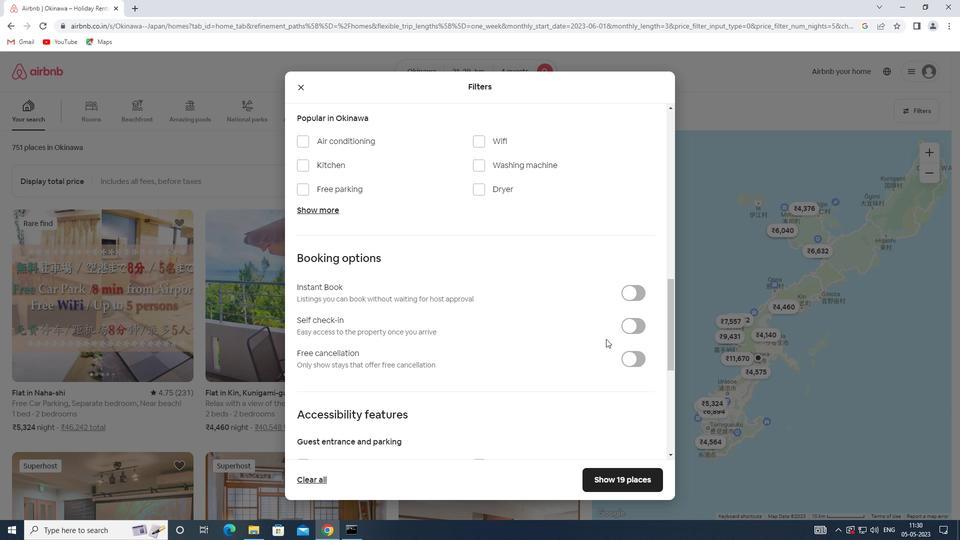 
Action: Mouse pressed left at (639, 329)
Screenshot: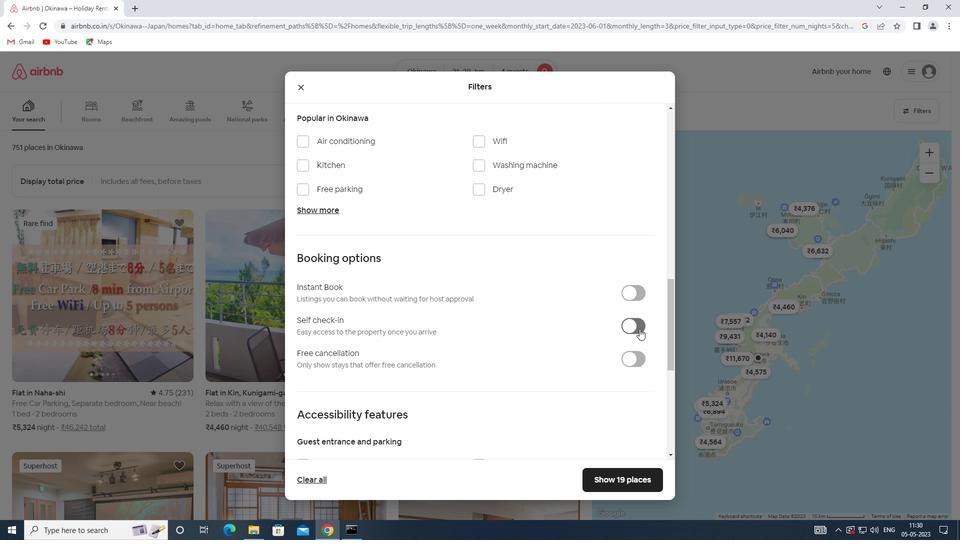 
Action: Mouse moved to (403, 349)
Screenshot: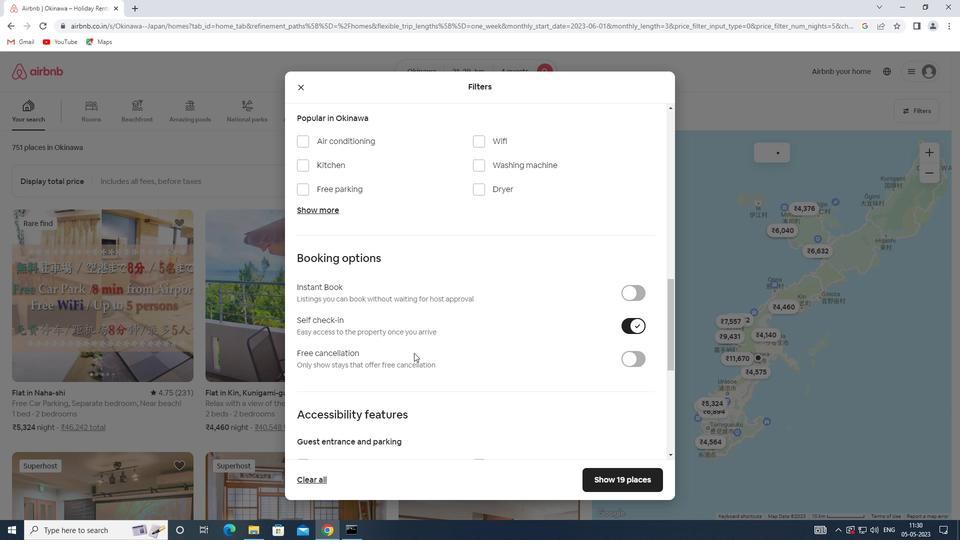
Action: Mouse scrolled (403, 349) with delta (0, 0)
Screenshot: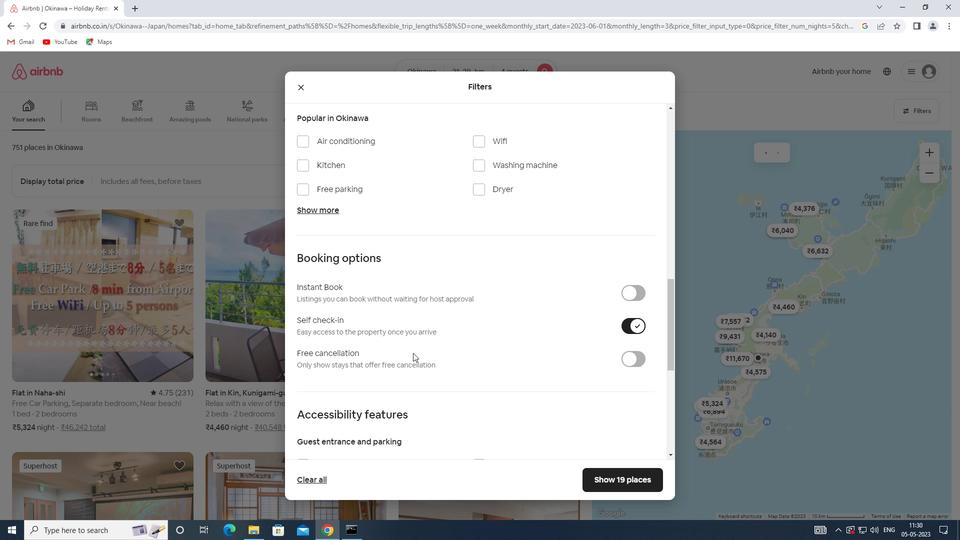 
Action: Mouse scrolled (403, 349) with delta (0, 0)
Screenshot: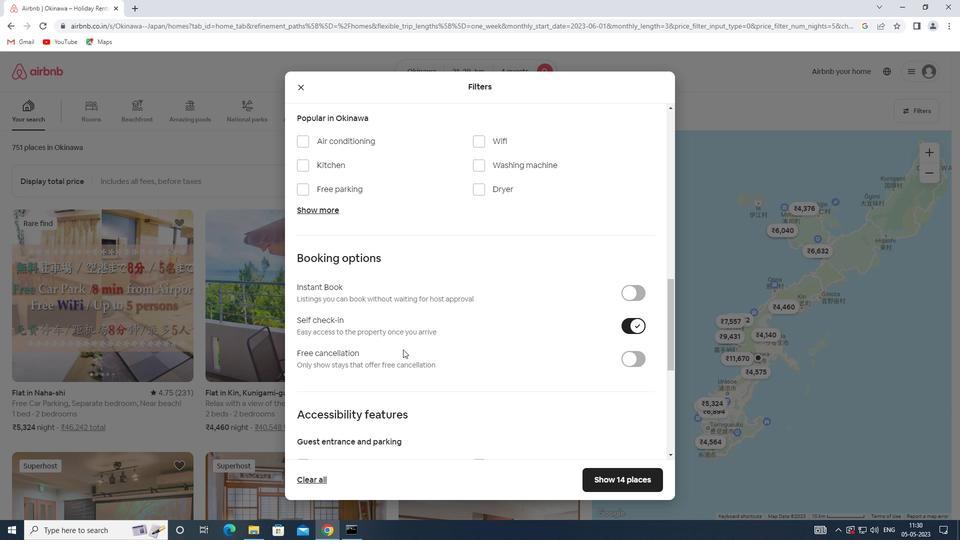 
Action: Mouse scrolled (403, 349) with delta (0, 0)
Screenshot: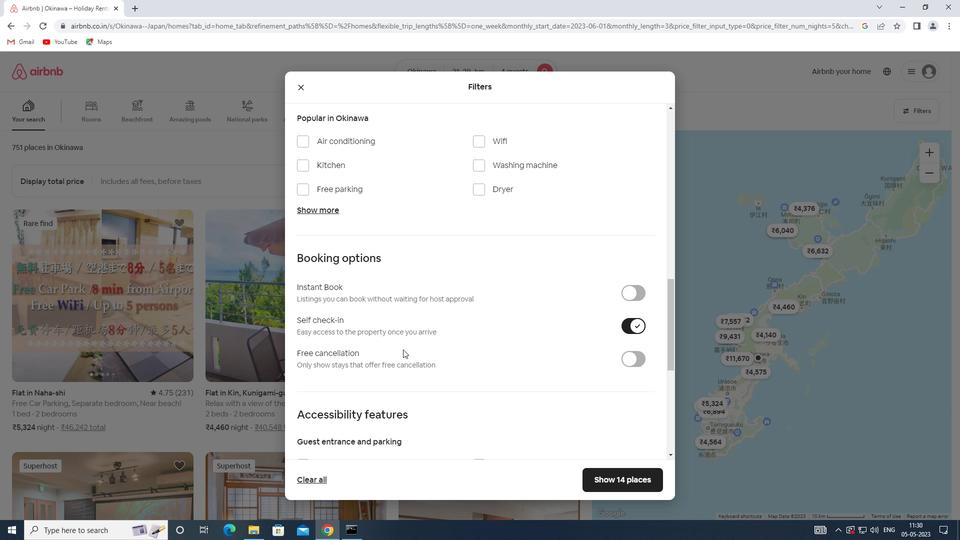 
Action: Mouse scrolled (403, 349) with delta (0, 0)
Screenshot: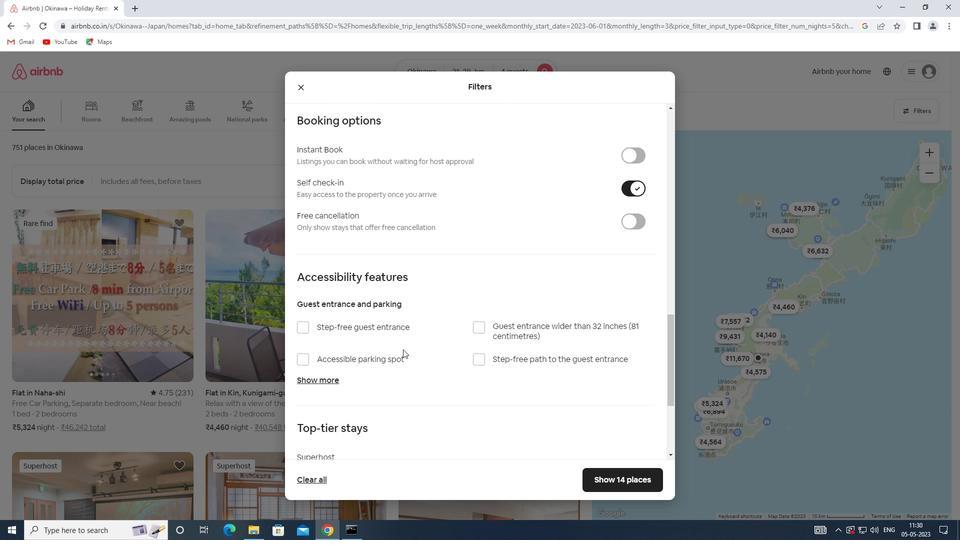 
Action: Mouse scrolled (403, 349) with delta (0, 0)
Screenshot: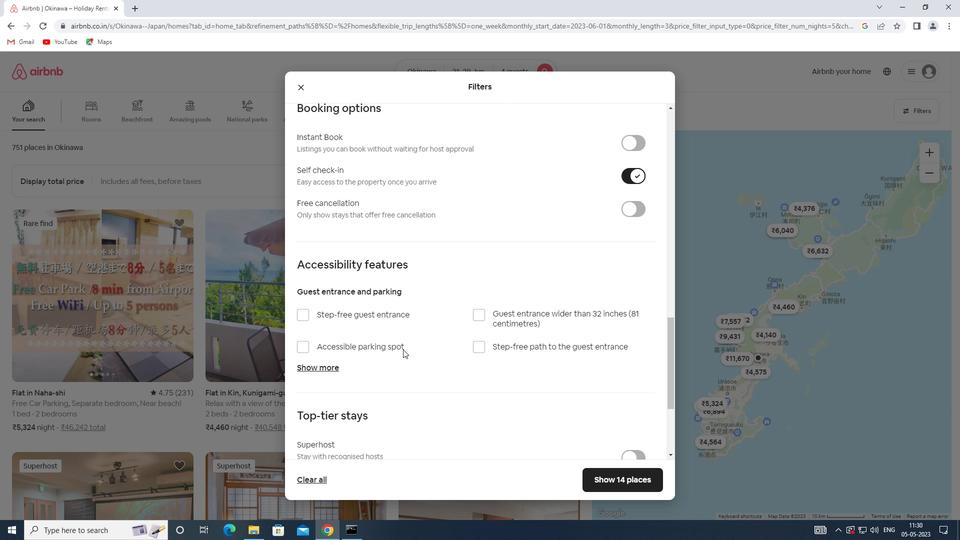 
Action: Mouse scrolled (403, 349) with delta (0, 0)
Screenshot: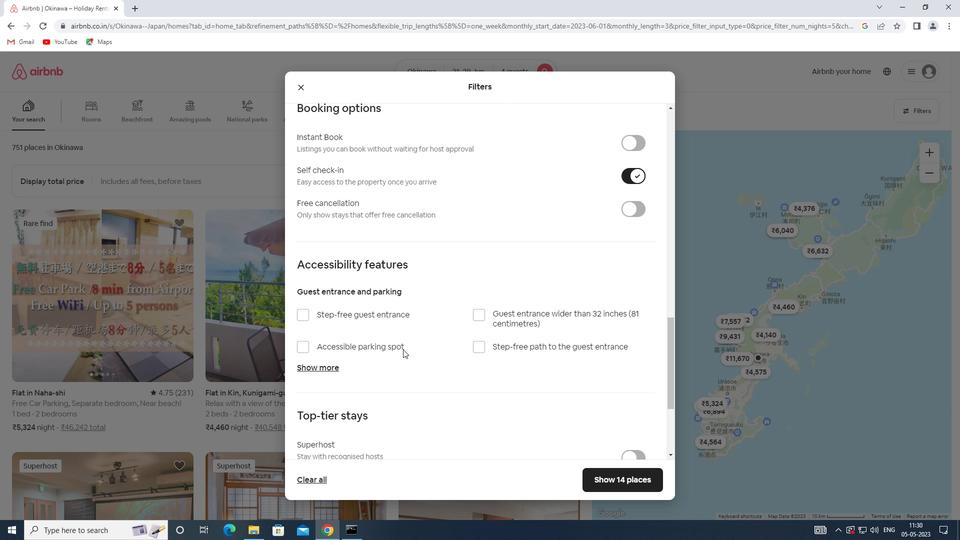 
Action: Mouse moved to (340, 403)
Screenshot: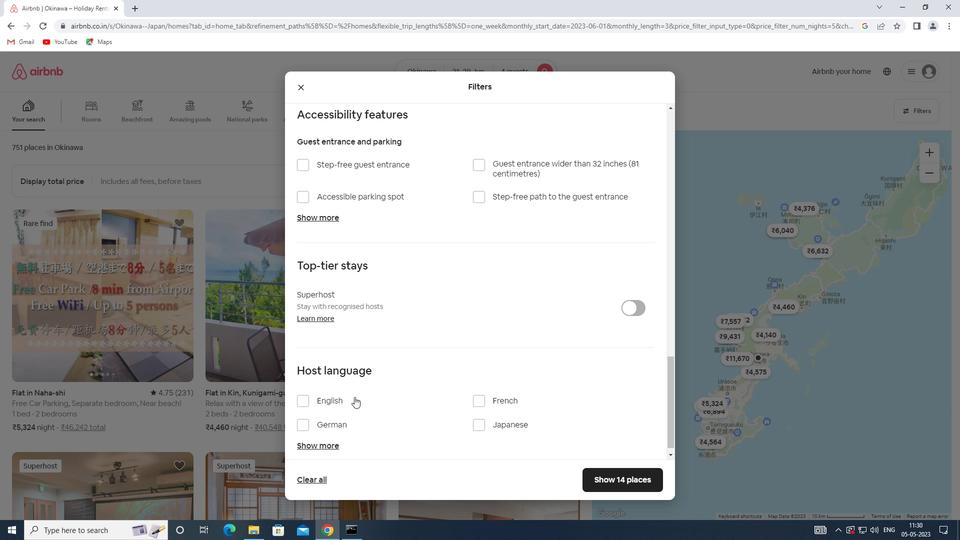 
Action: Mouse pressed left at (340, 403)
Screenshot: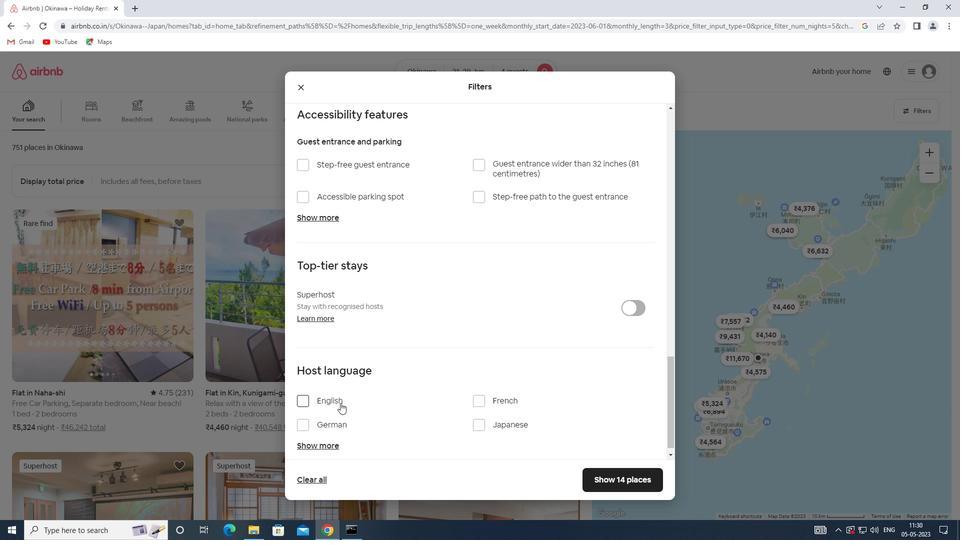 
Action: Mouse moved to (613, 483)
Screenshot: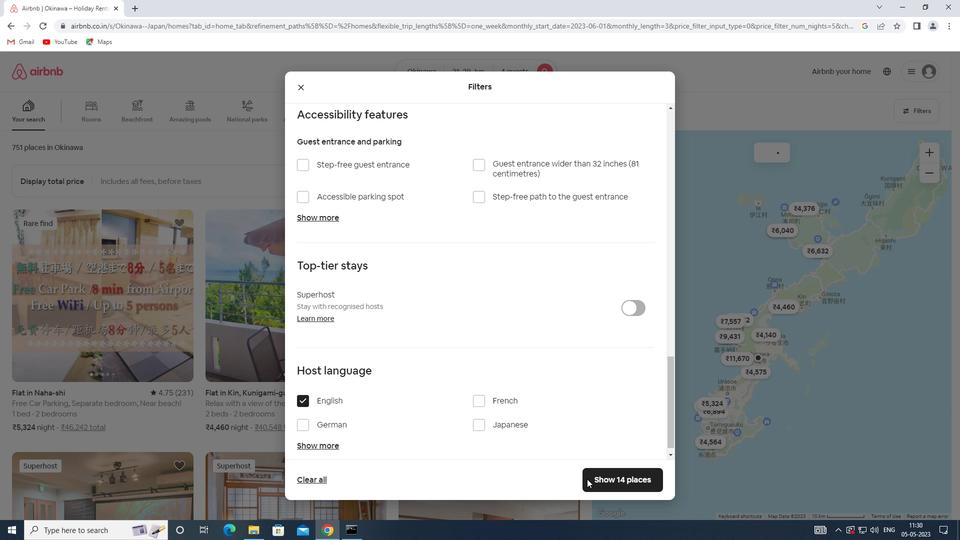 
Action: Mouse pressed left at (613, 483)
Screenshot: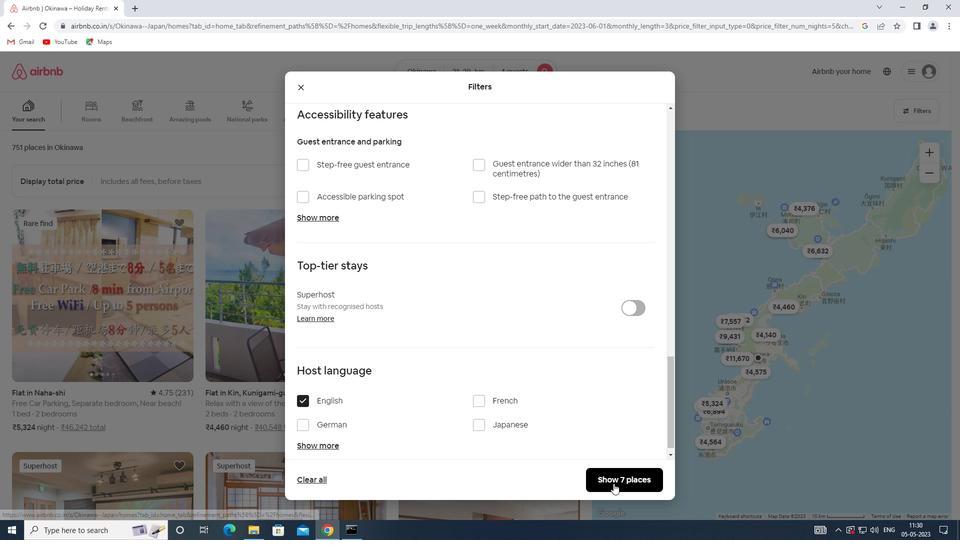 
